 Task: Create a due date automation trigger when advanced on, 2 working days before a card is due add basic assigned to anyone at 11:00 AM.
Action: Mouse moved to (1355, 110)
Screenshot: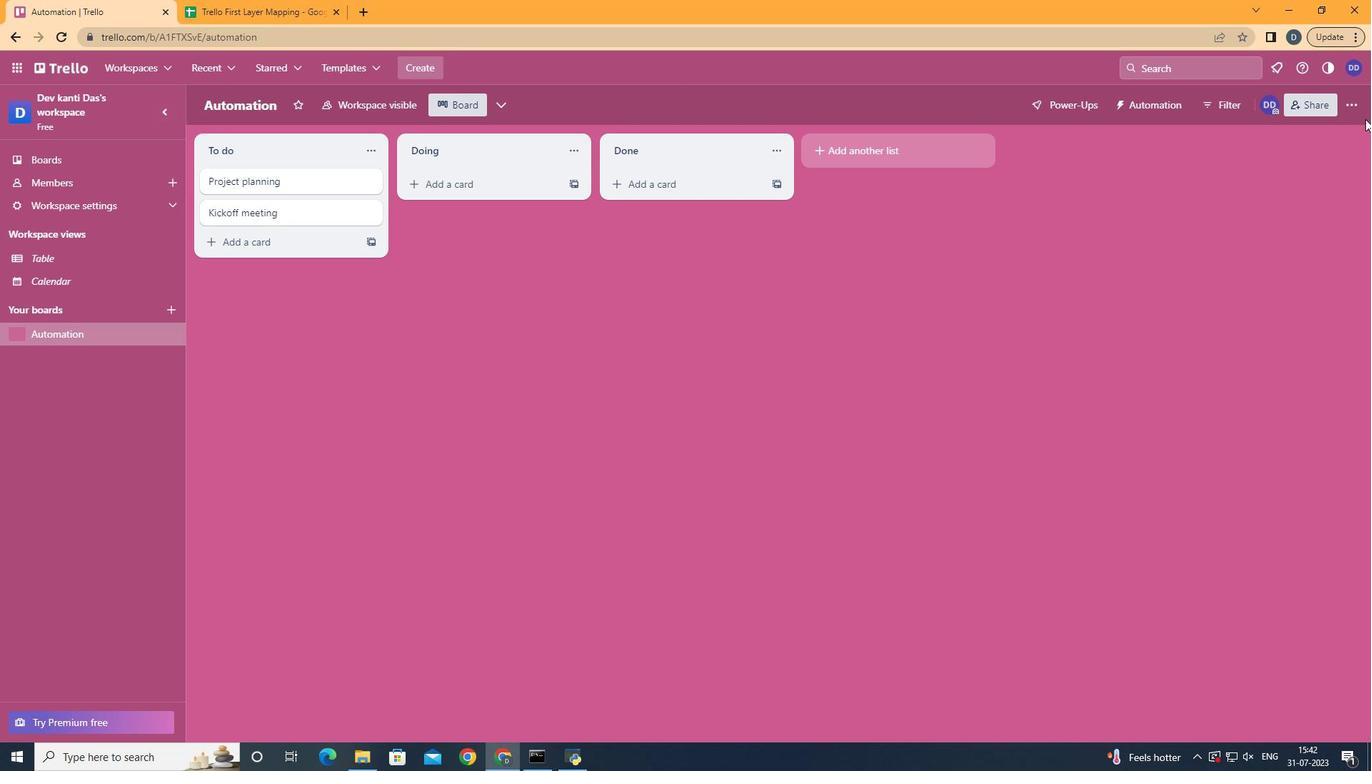 
Action: Mouse pressed left at (1355, 110)
Screenshot: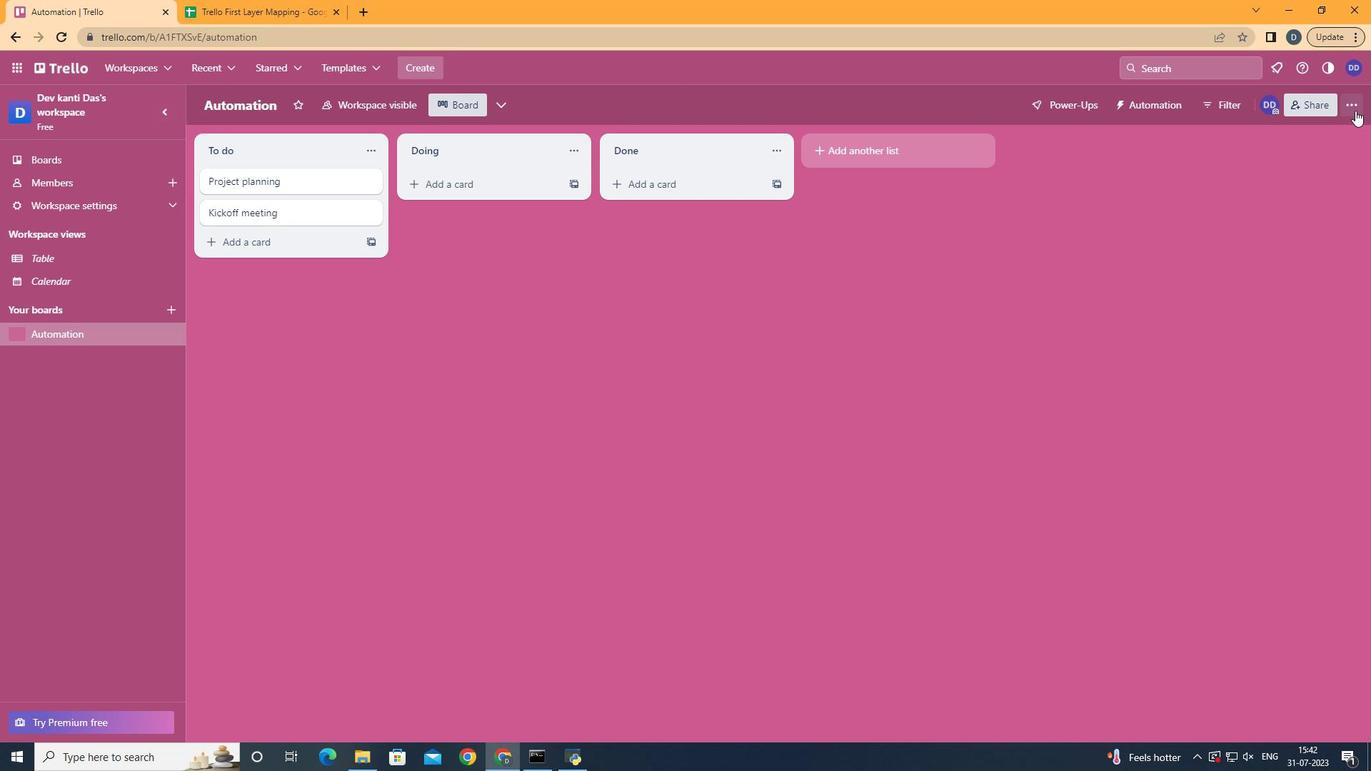 
Action: Mouse moved to (1250, 300)
Screenshot: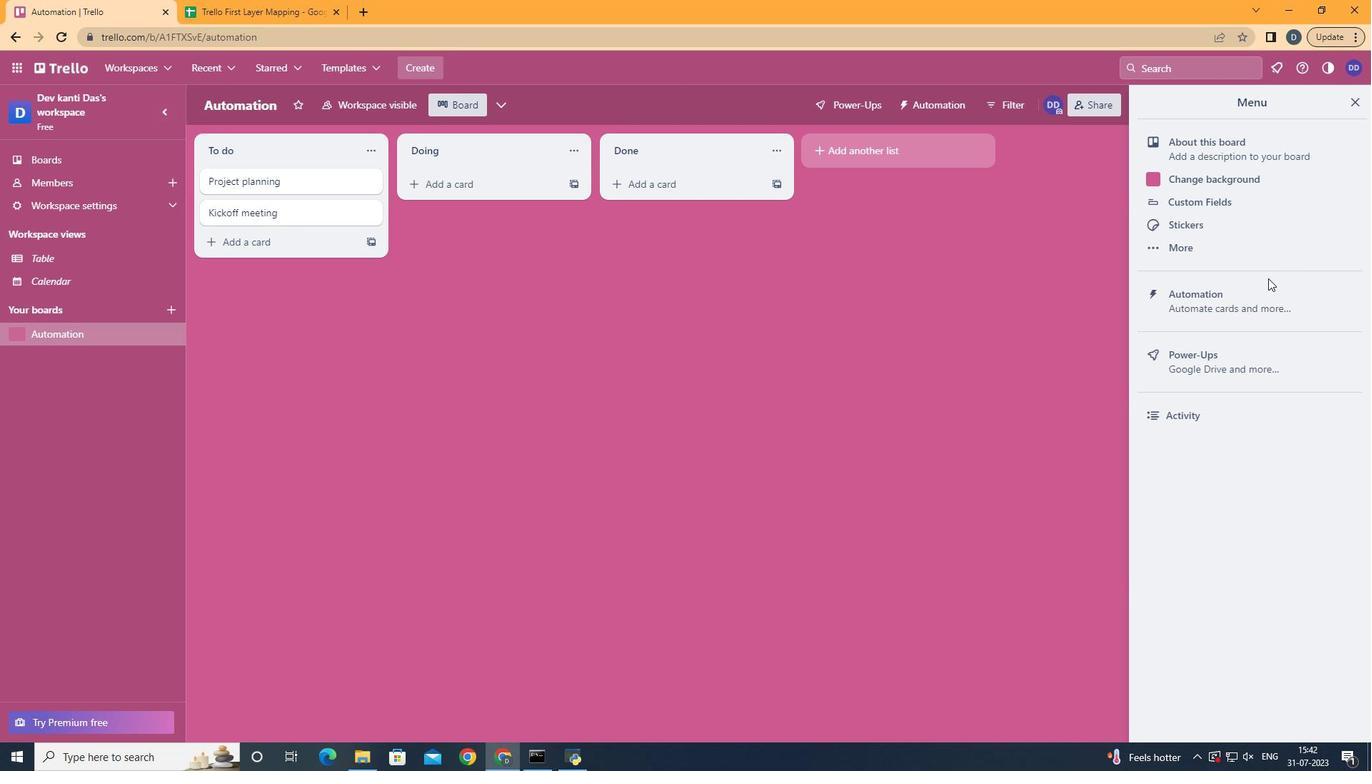 
Action: Mouse pressed left at (1250, 300)
Screenshot: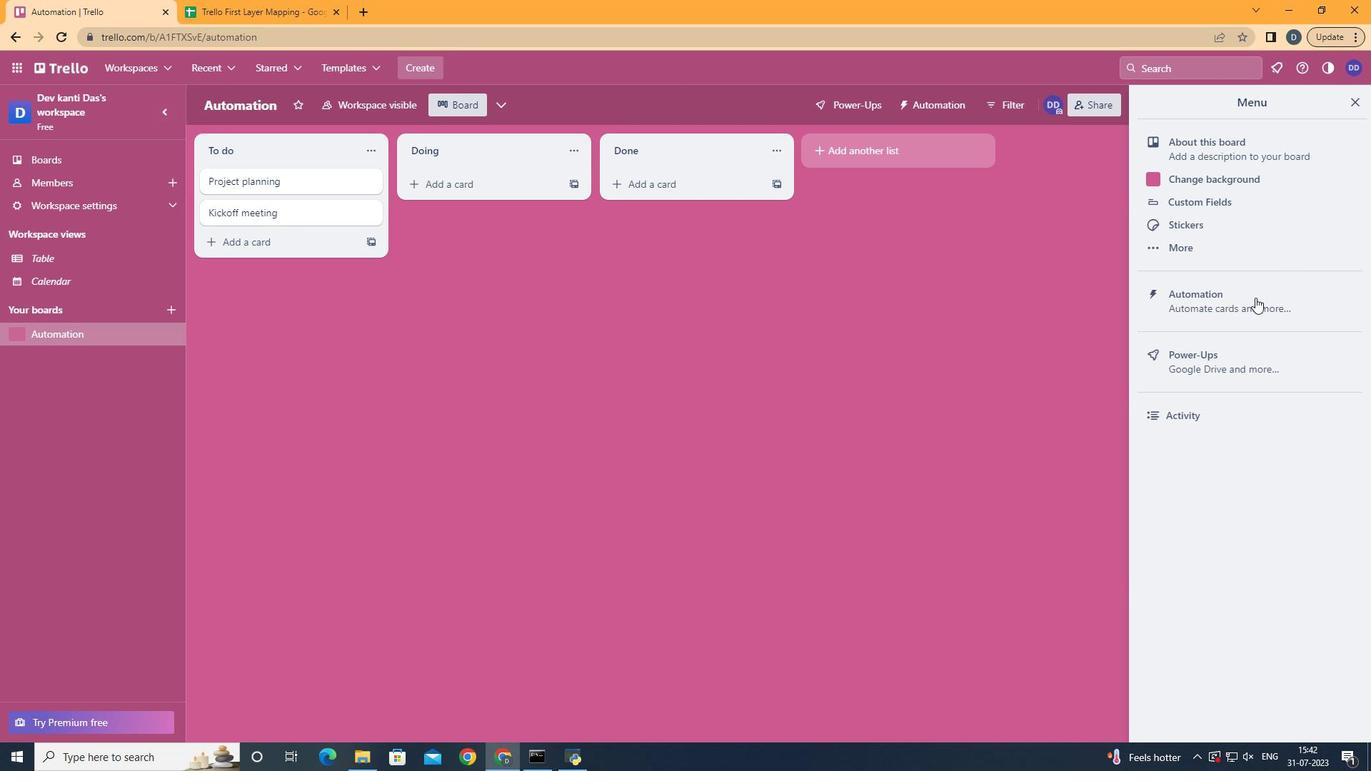 
Action: Mouse moved to (297, 292)
Screenshot: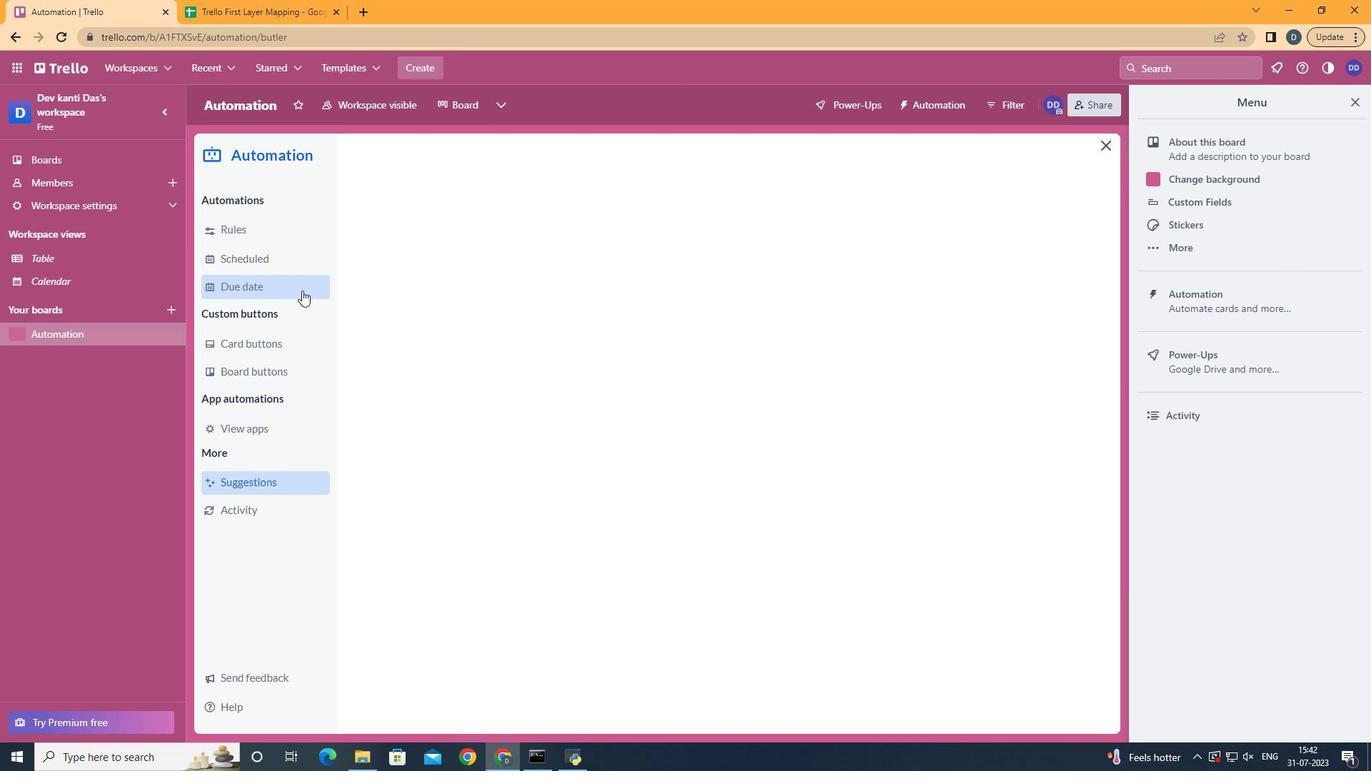 
Action: Mouse pressed left at (297, 292)
Screenshot: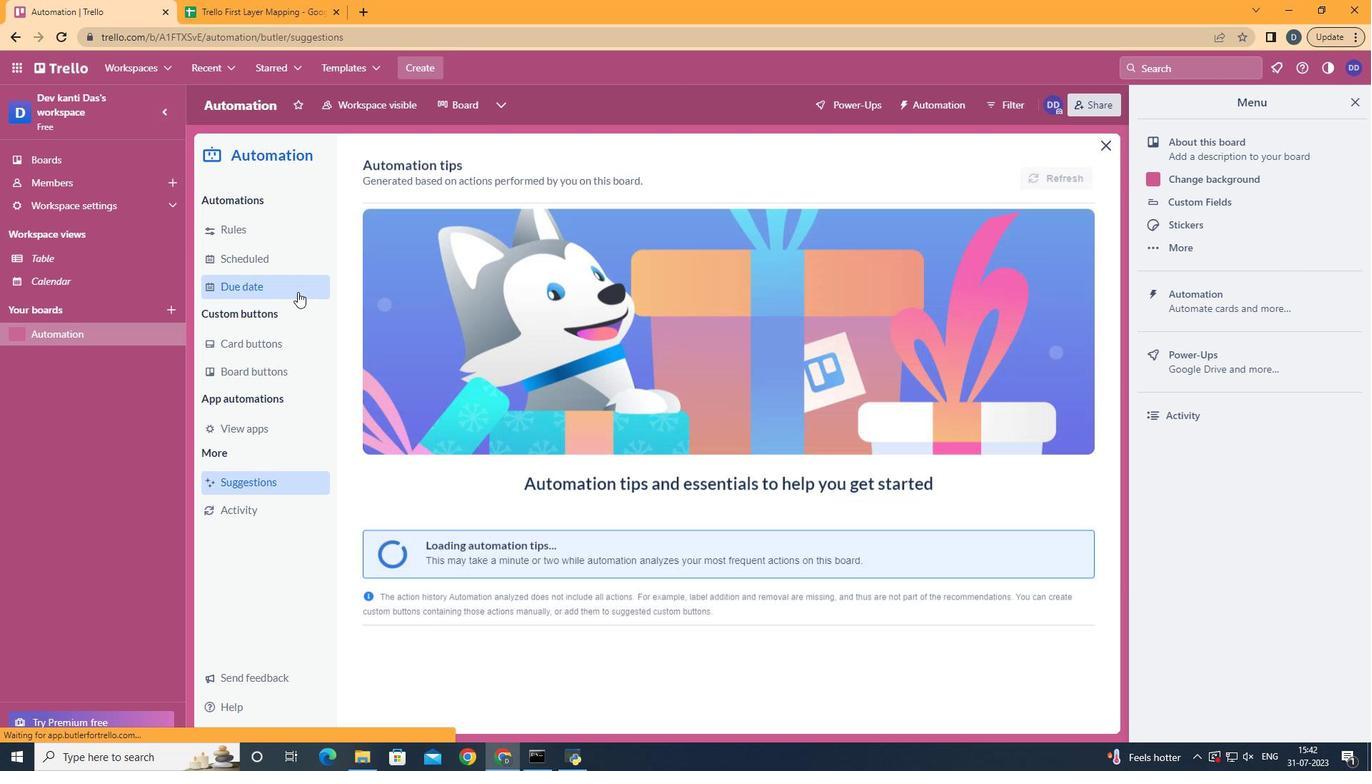 
Action: Mouse moved to (1022, 175)
Screenshot: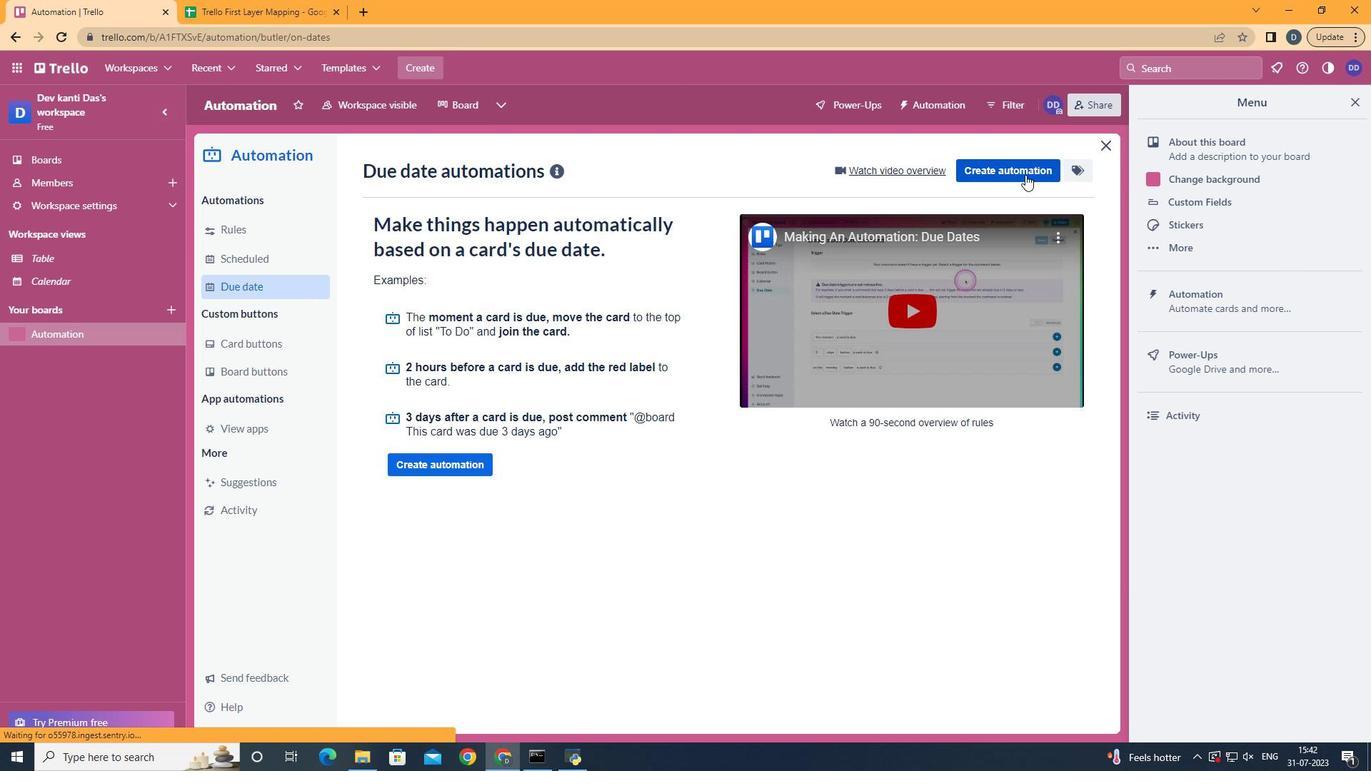 
Action: Mouse pressed left at (1022, 175)
Screenshot: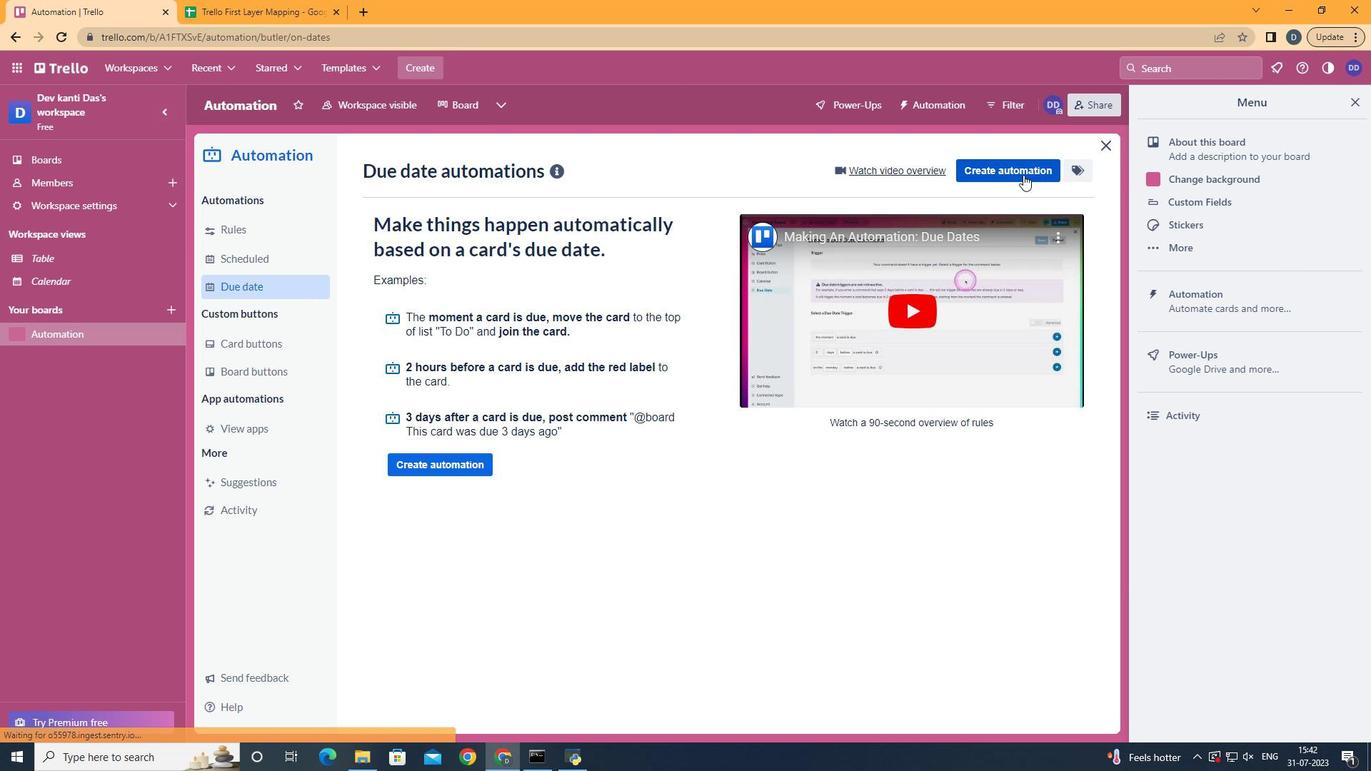 
Action: Mouse moved to (770, 299)
Screenshot: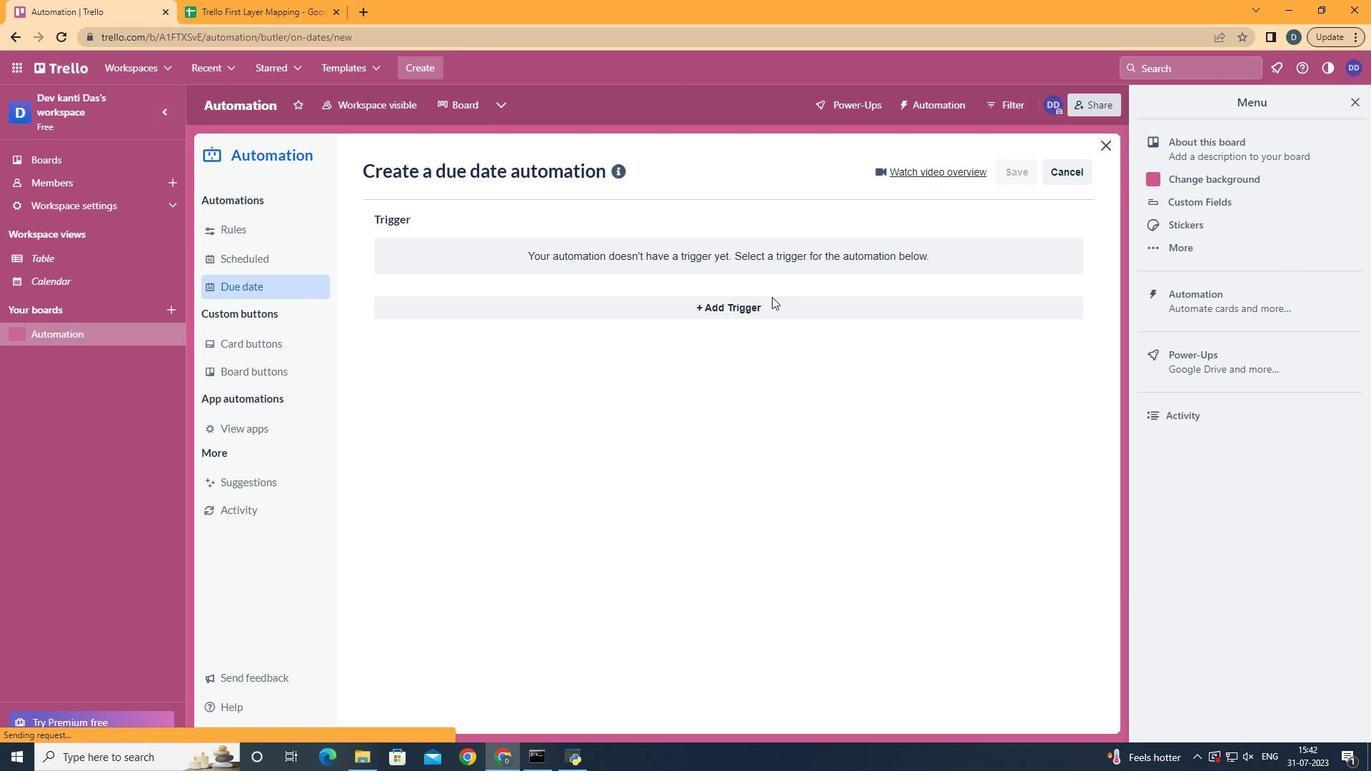 
Action: Mouse pressed left at (770, 299)
Screenshot: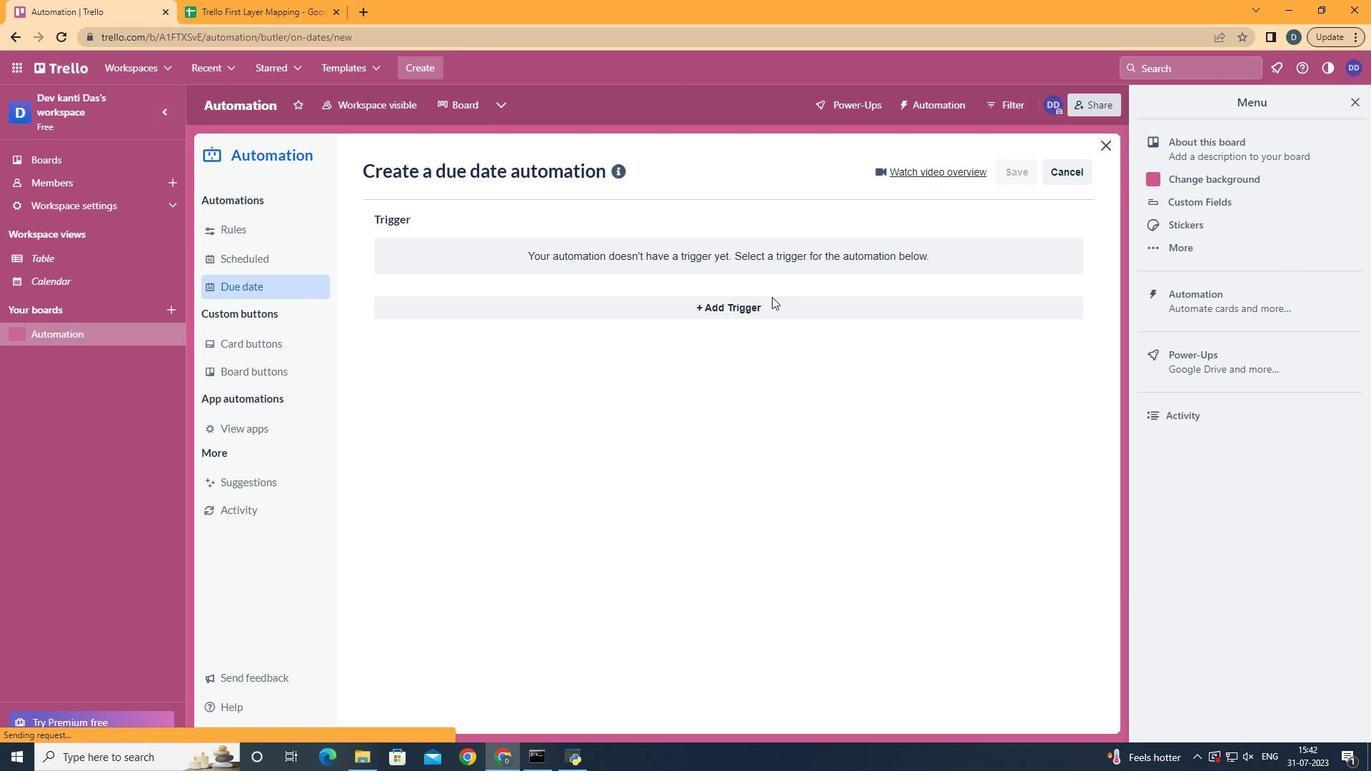 
Action: Mouse moved to (465, 577)
Screenshot: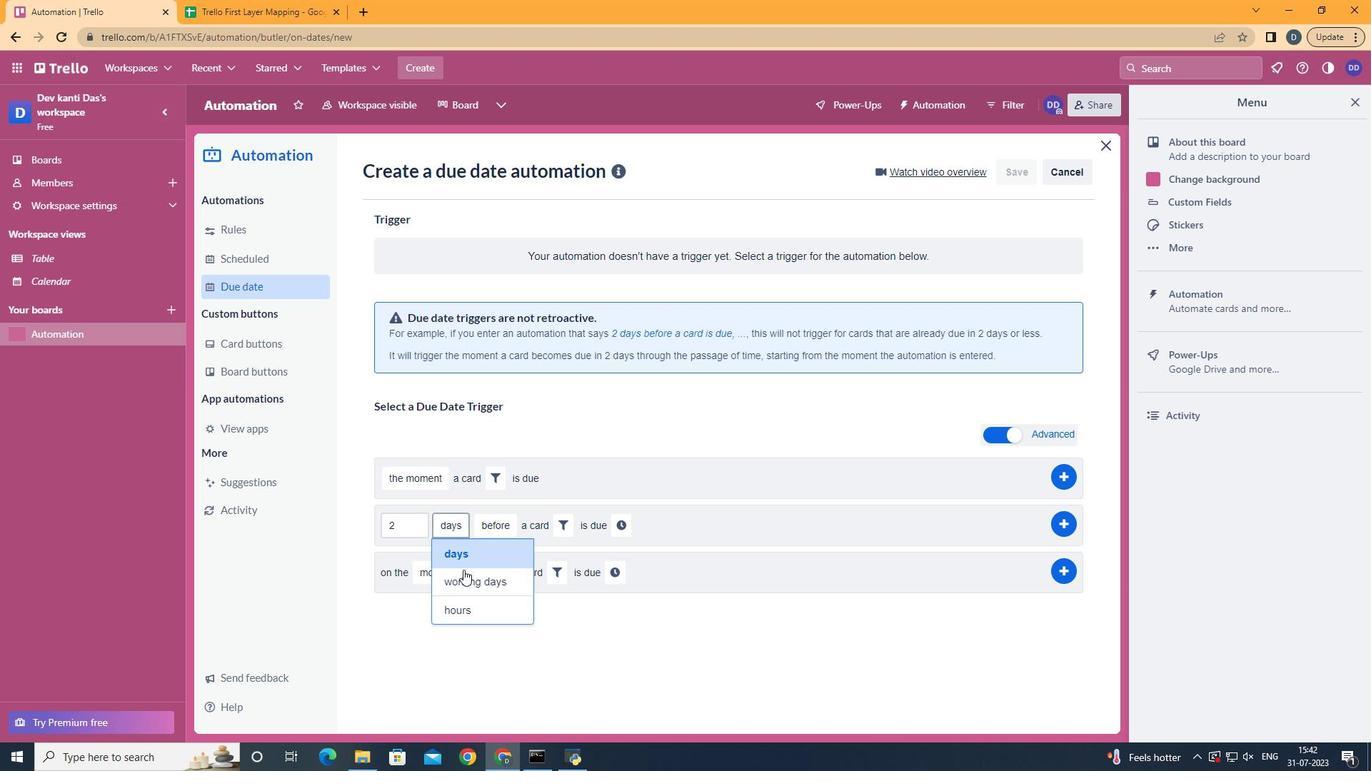 
Action: Mouse pressed left at (465, 577)
Screenshot: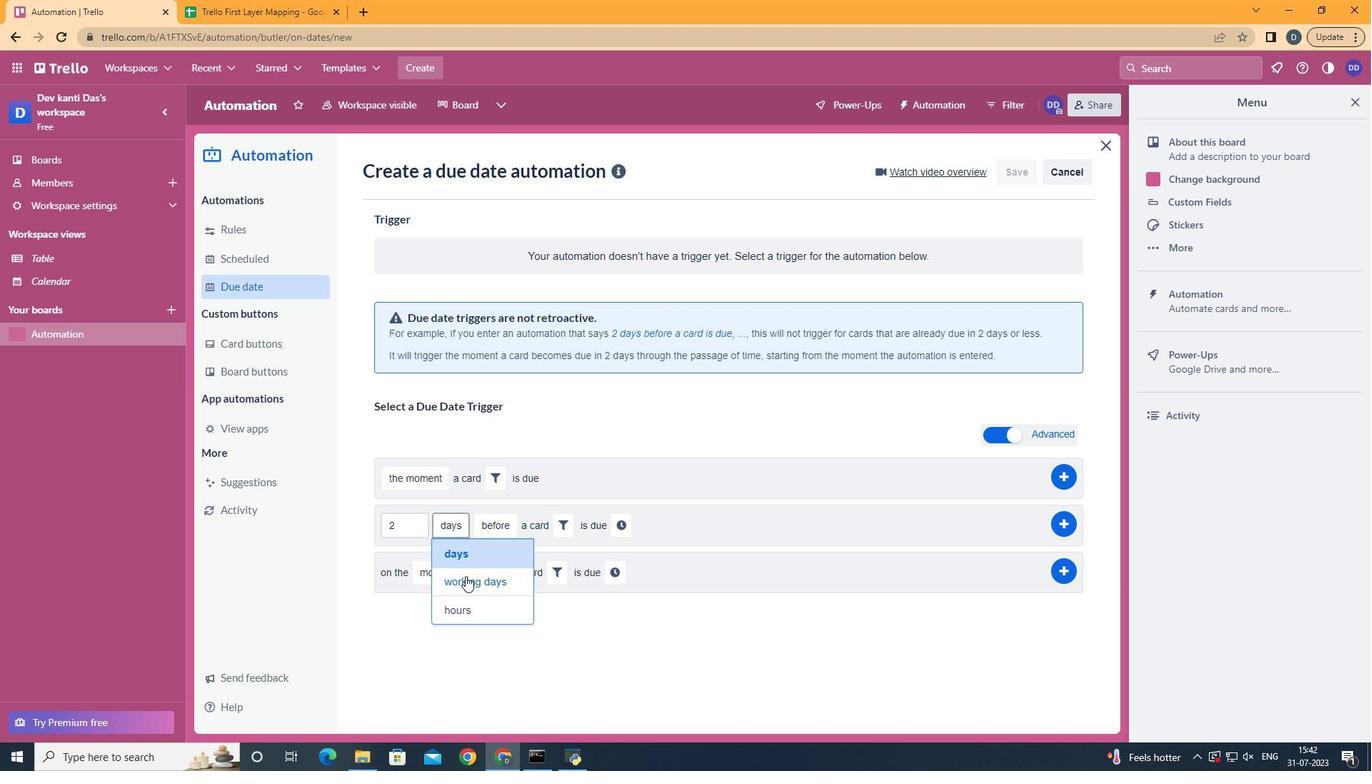 
Action: Mouse moved to (534, 550)
Screenshot: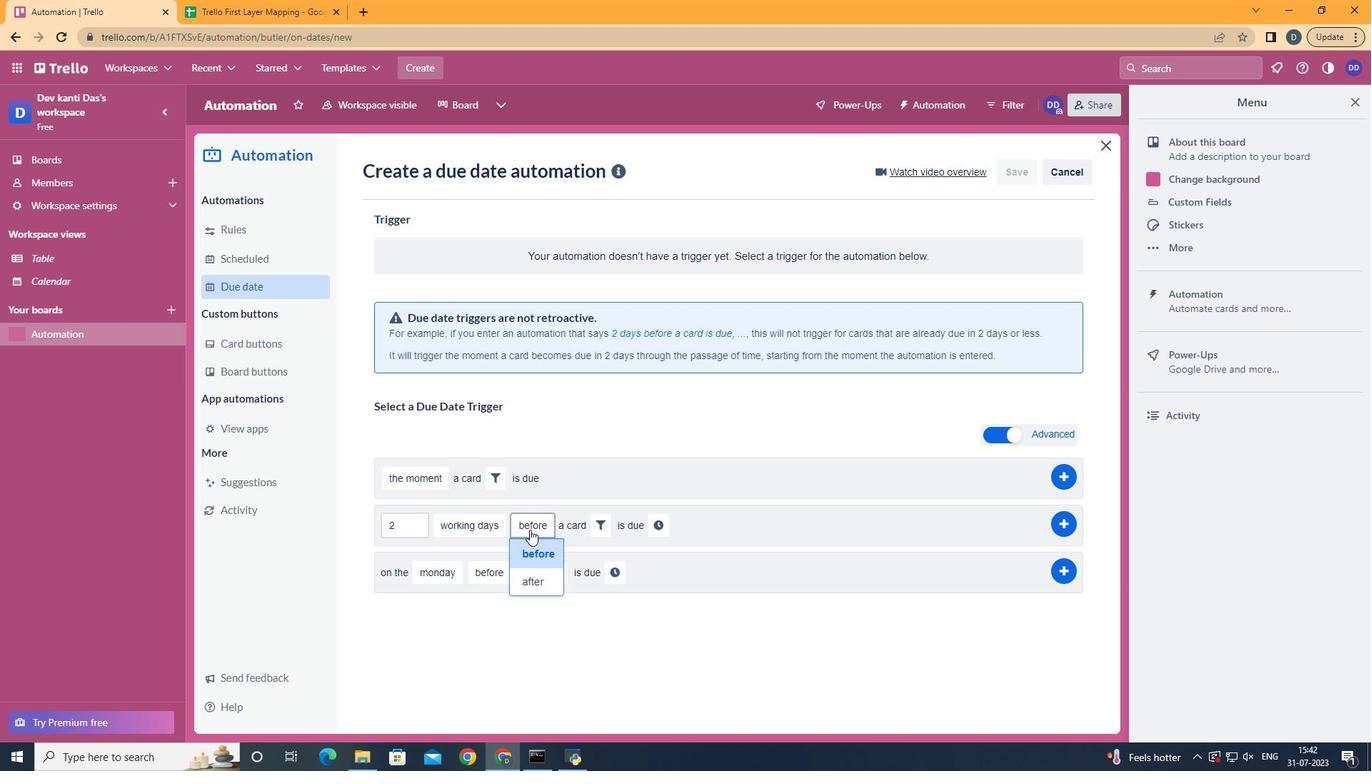 
Action: Mouse pressed left at (534, 550)
Screenshot: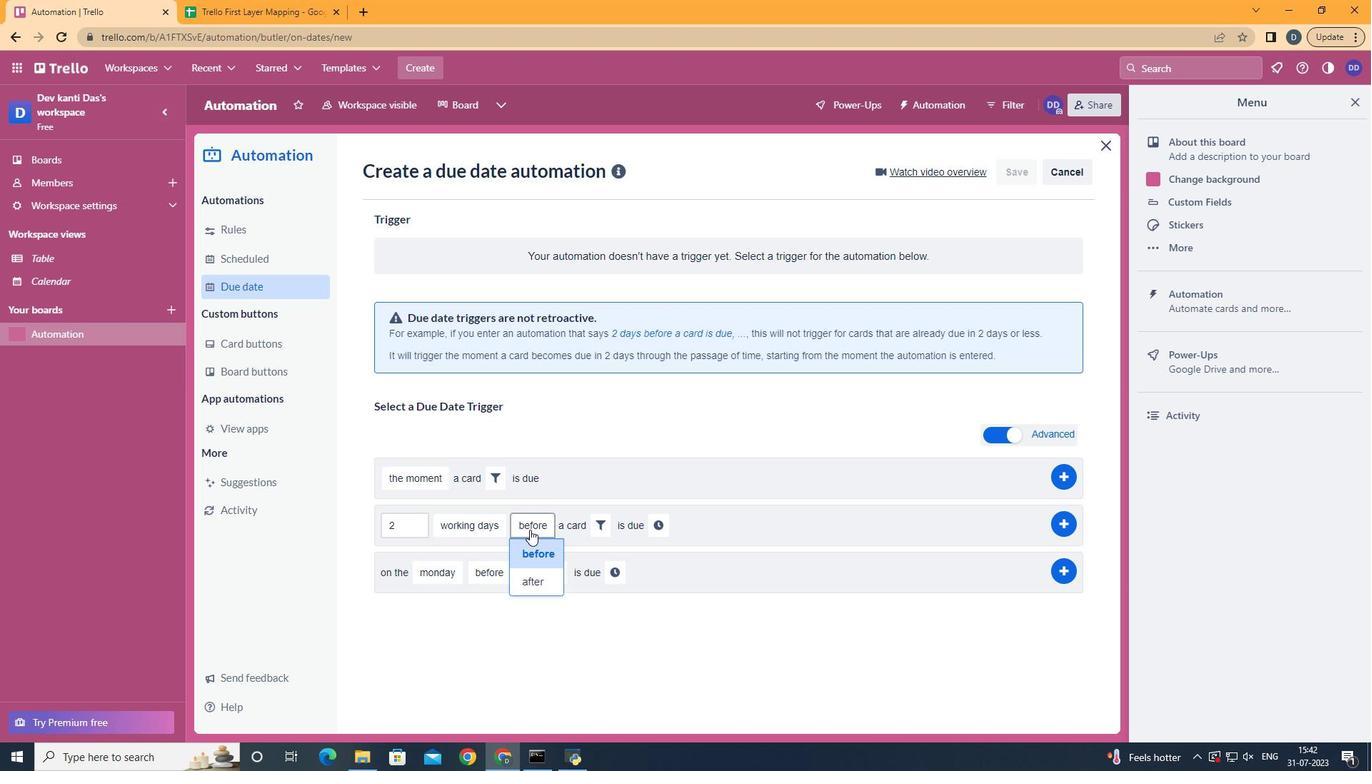 
Action: Mouse moved to (597, 525)
Screenshot: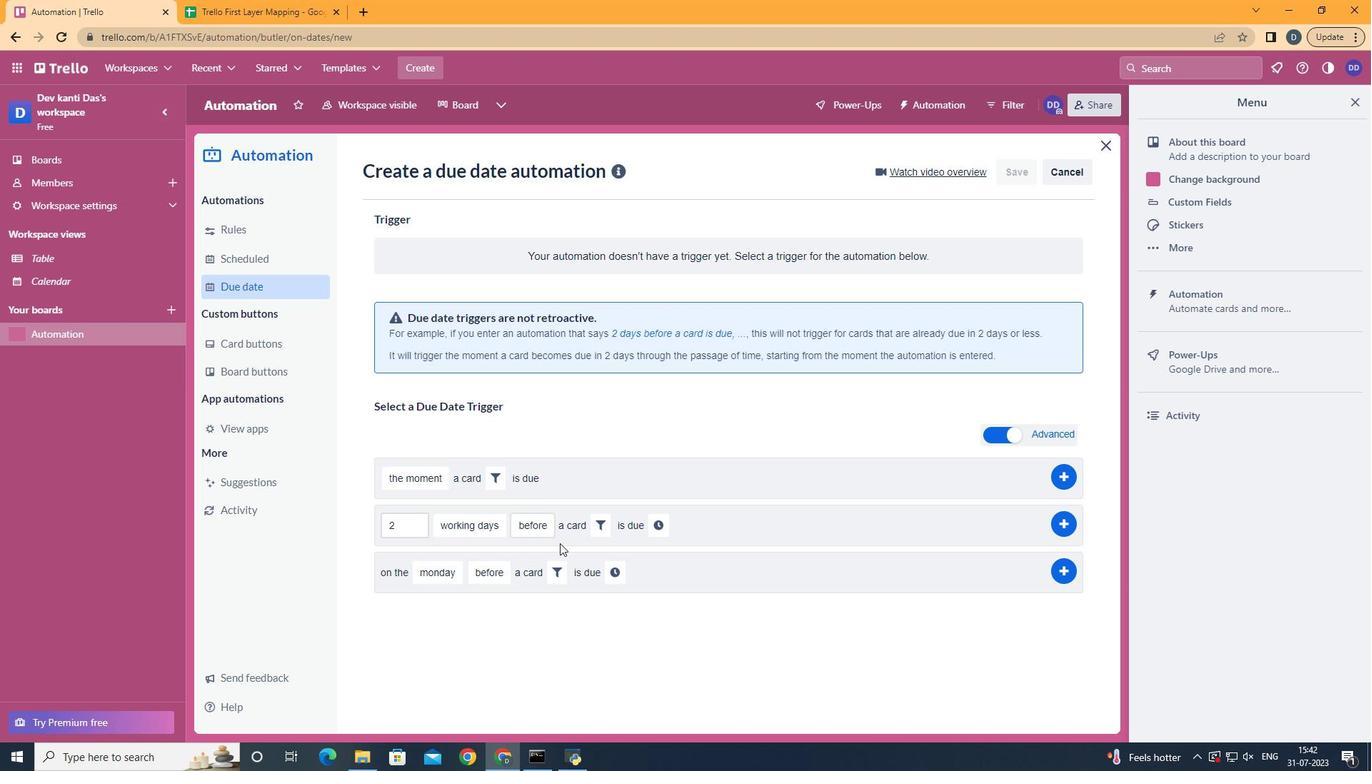 
Action: Mouse pressed left at (597, 525)
Screenshot: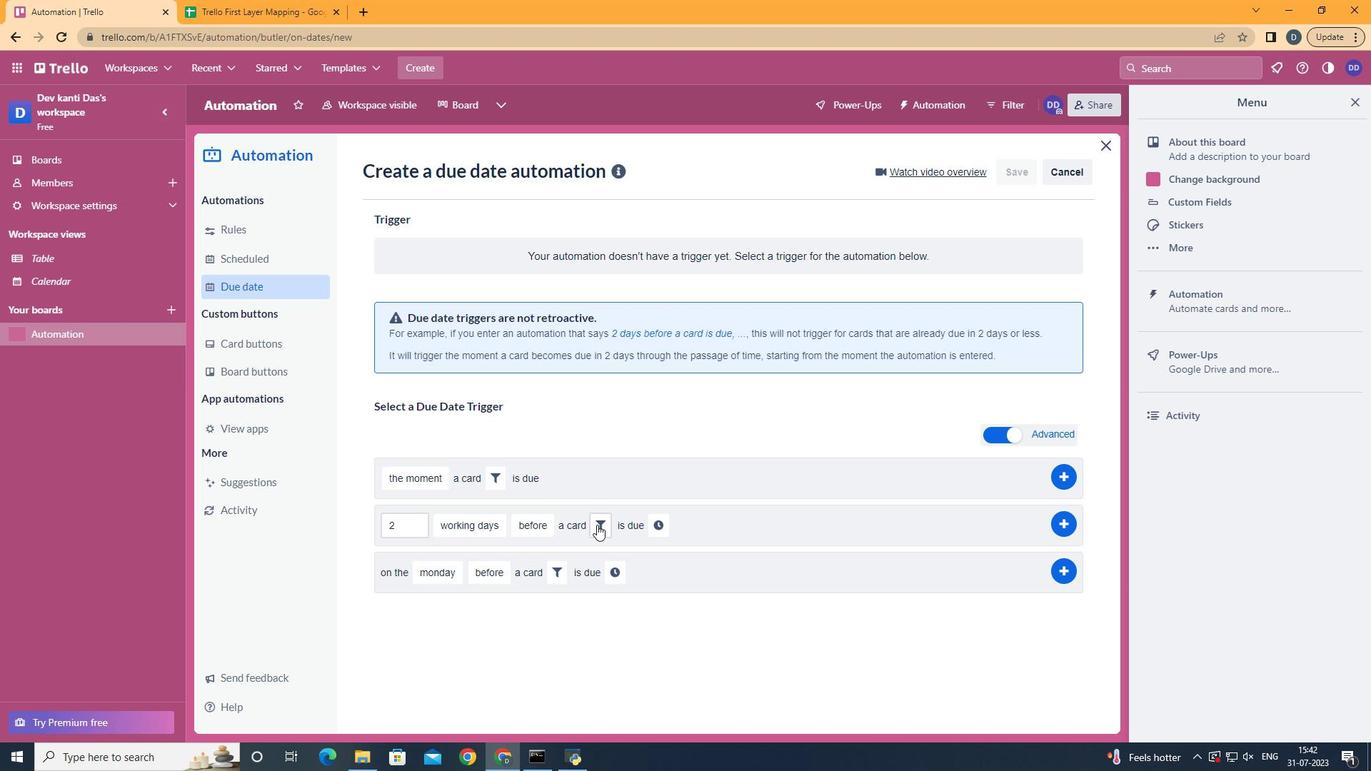 
Action: Mouse moved to (670, 614)
Screenshot: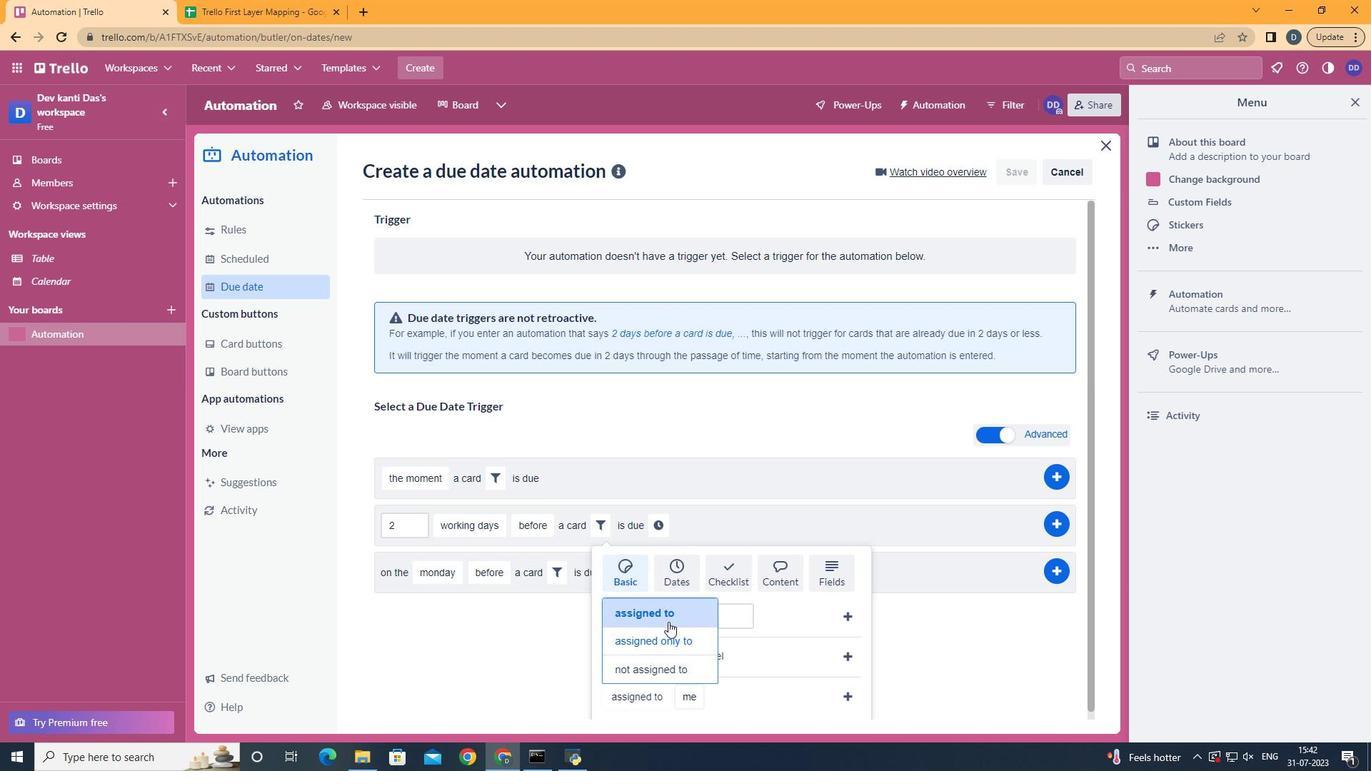 
Action: Mouse pressed left at (670, 614)
Screenshot: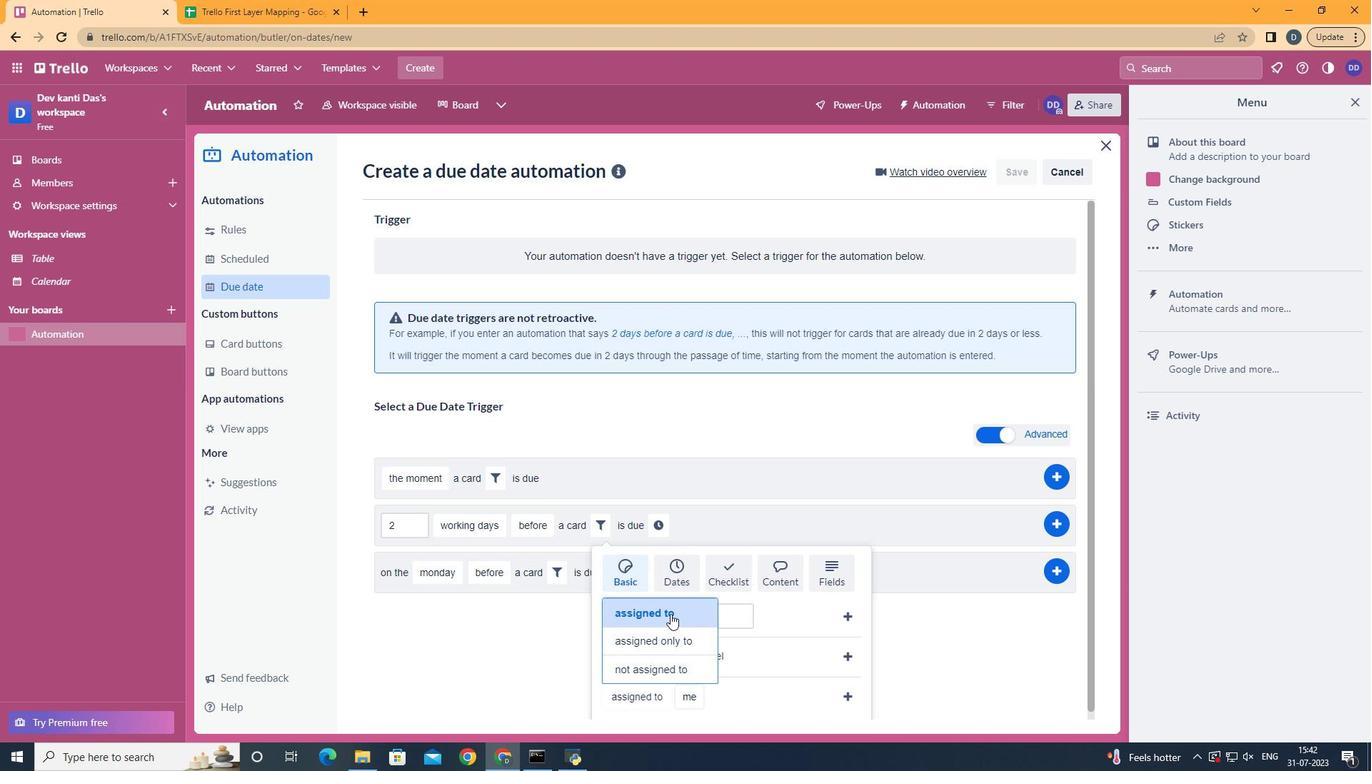 
Action: Mouse moved to (705, 641)
Screenshot: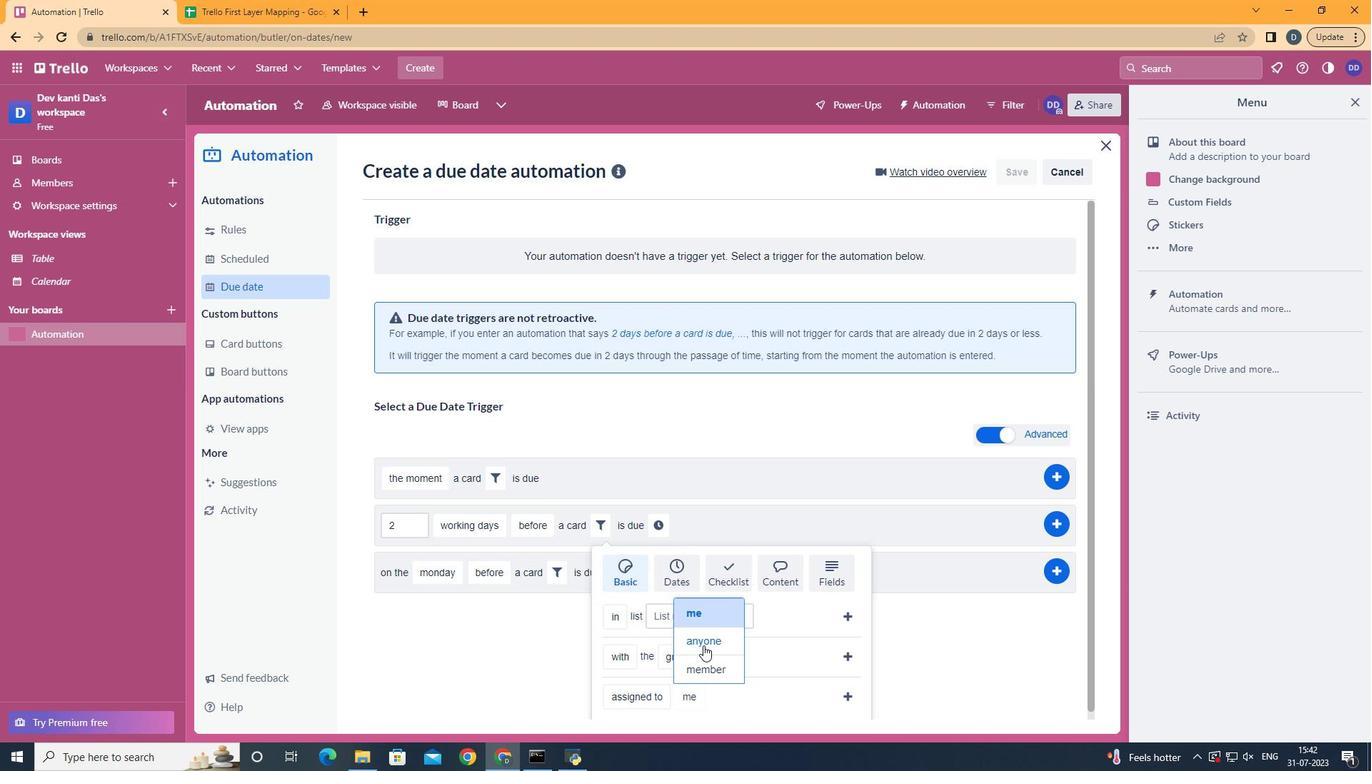 
Action: Mouse pressed left at (705, 641)
Screenshot: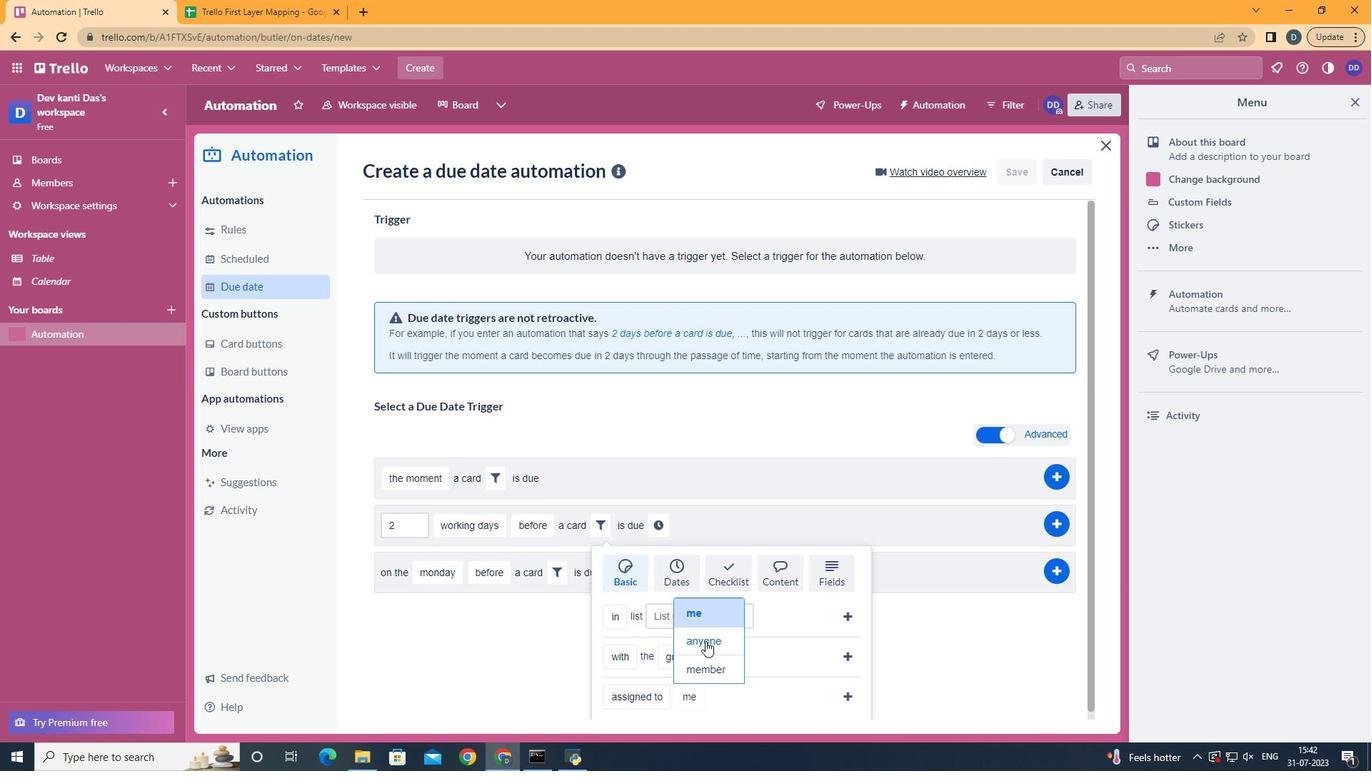 
Action: Mouse moved to (845, 698)
Screenshot: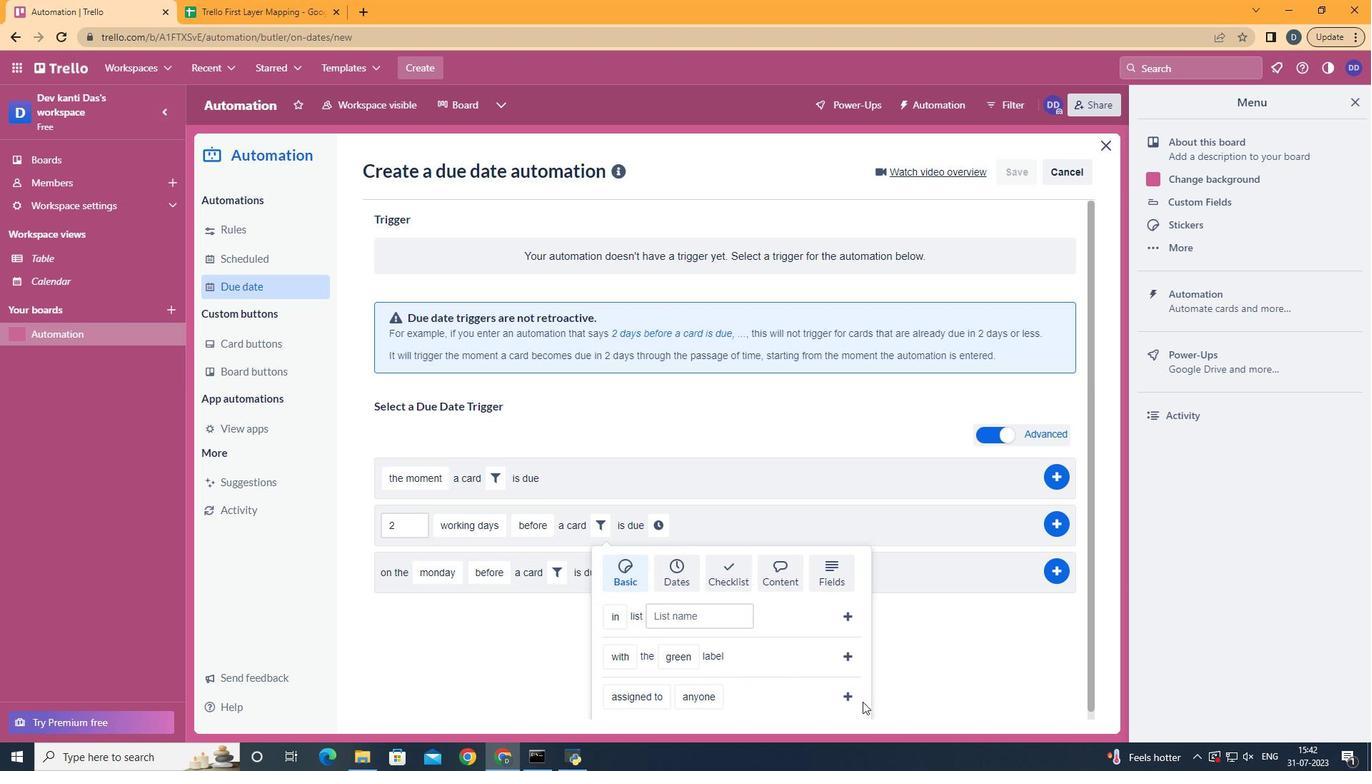 
Action: Mouse pressed left at (845, 698)
Screenshot: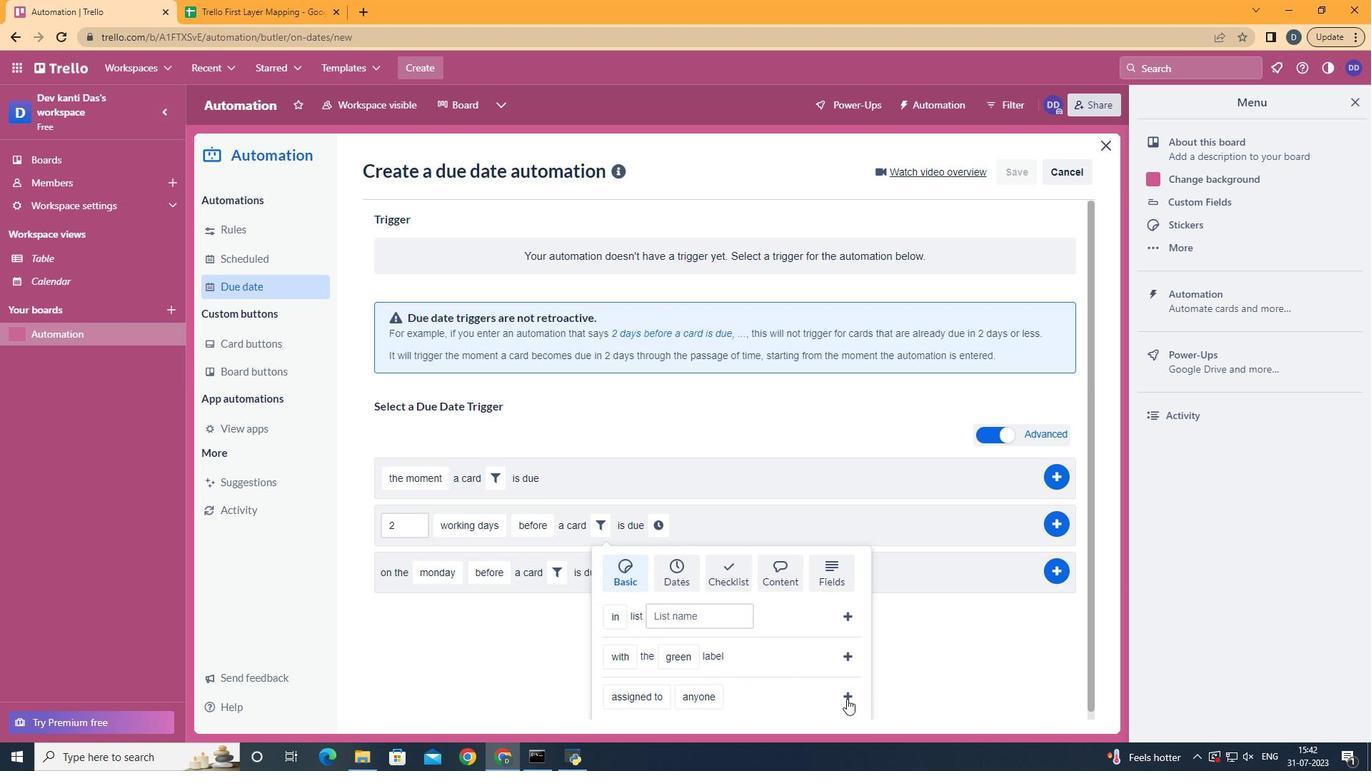 
Action: Mouse moved to (785, 525)
Screenshot: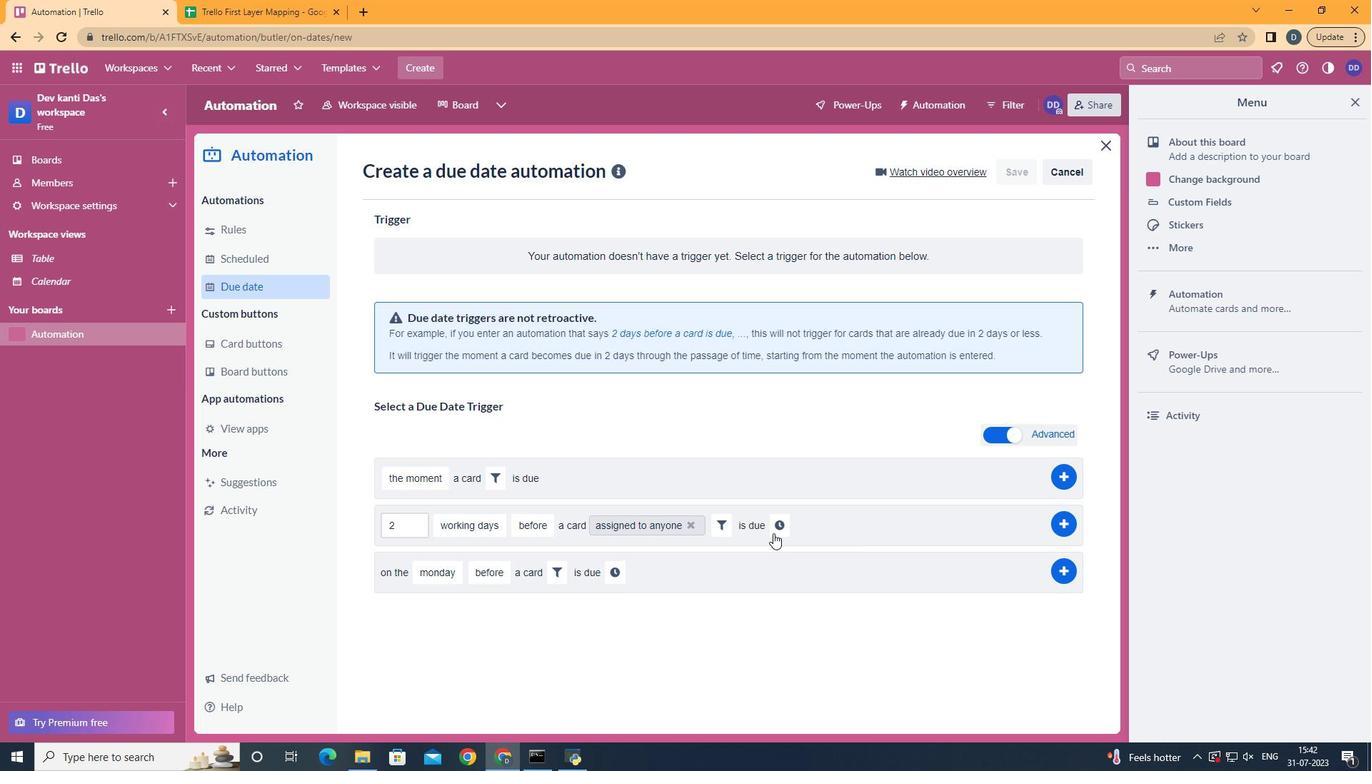 
Action: Mouse pressed left at (785, 525)
Screenshot: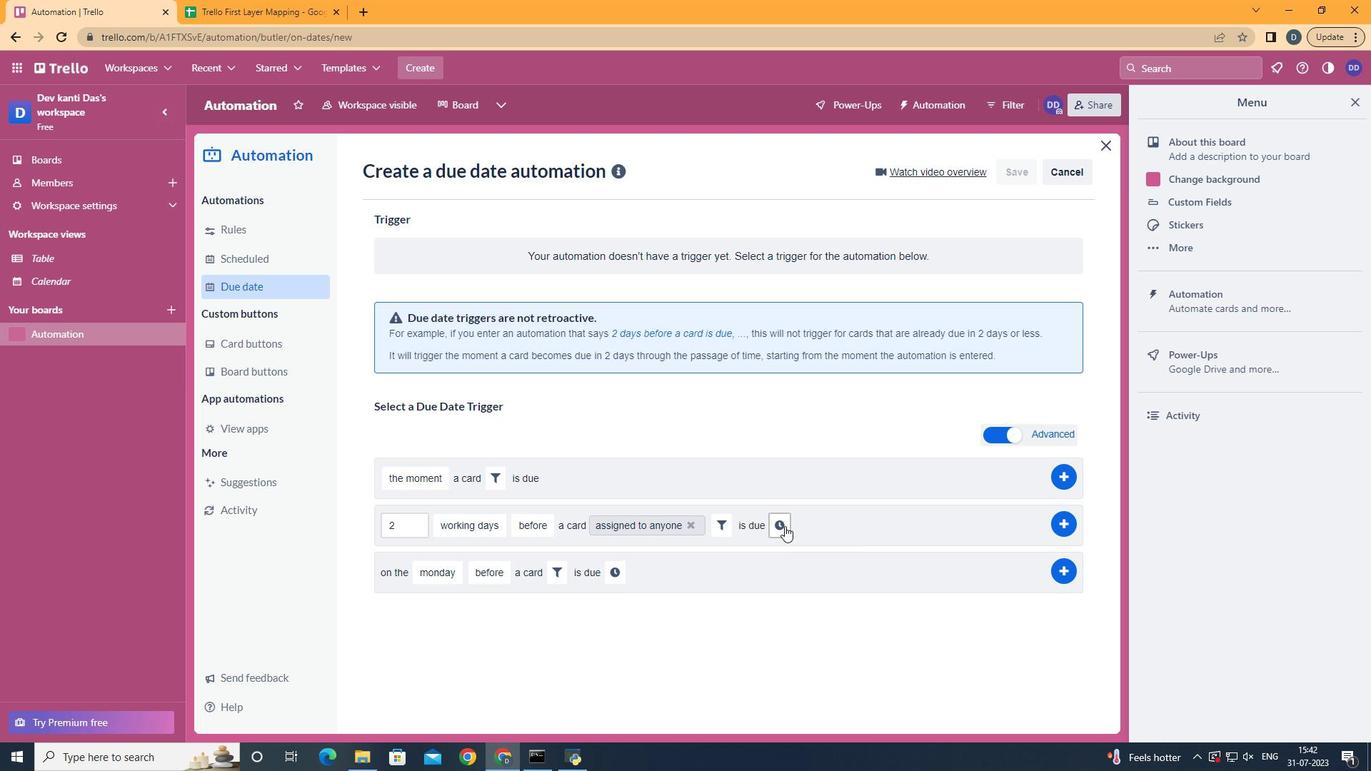 
Action: Mouse moved to (802, 534)
Screenshot: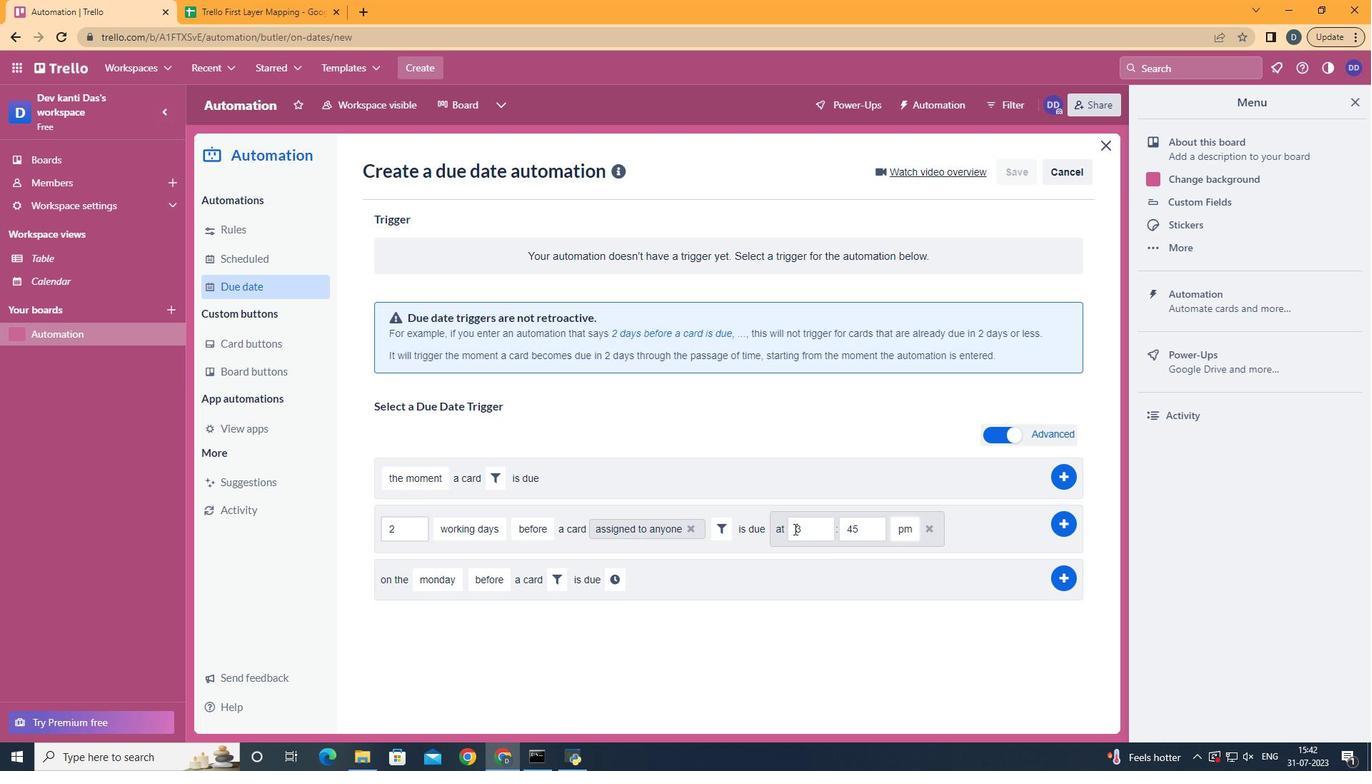 
Action: Mouse pressed left at (802, 534)
Screenshot: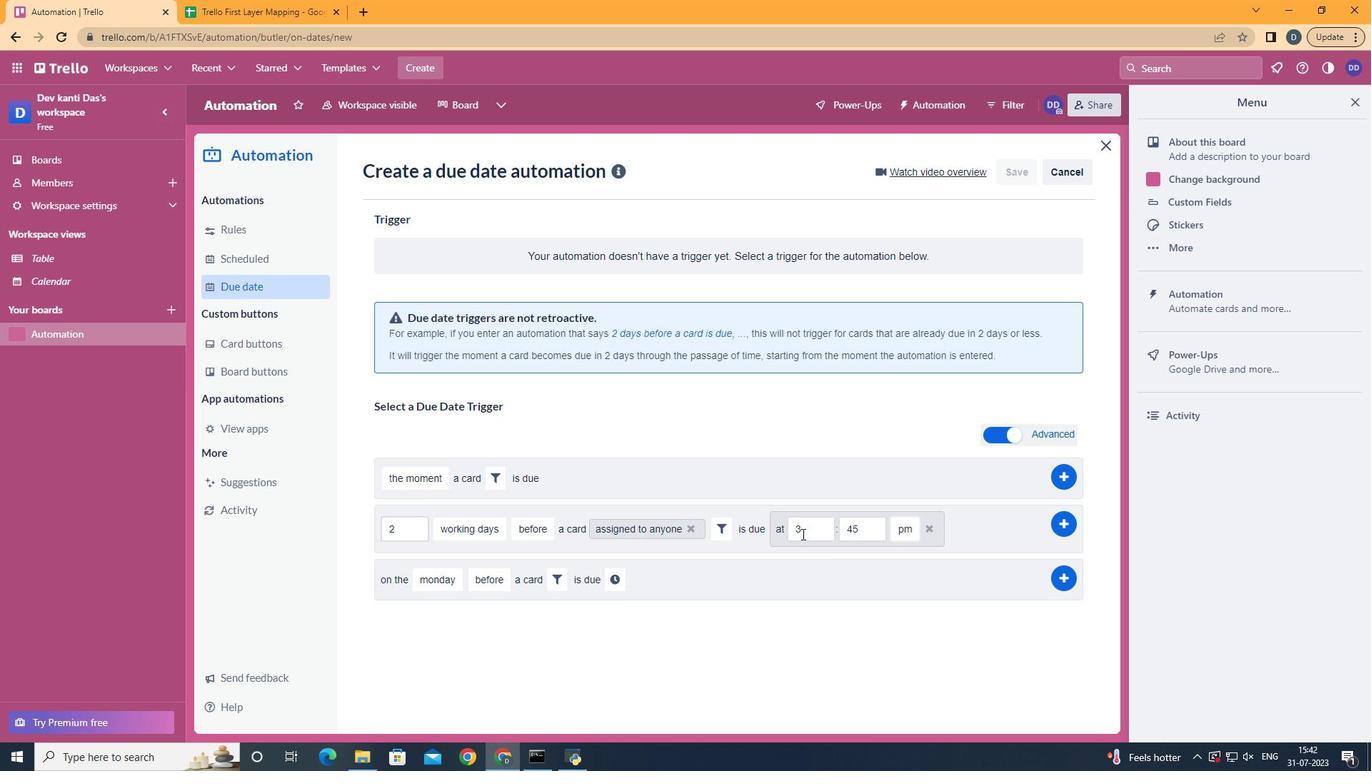 
Action: Key pressed <Key.backspace>11
Screenshot: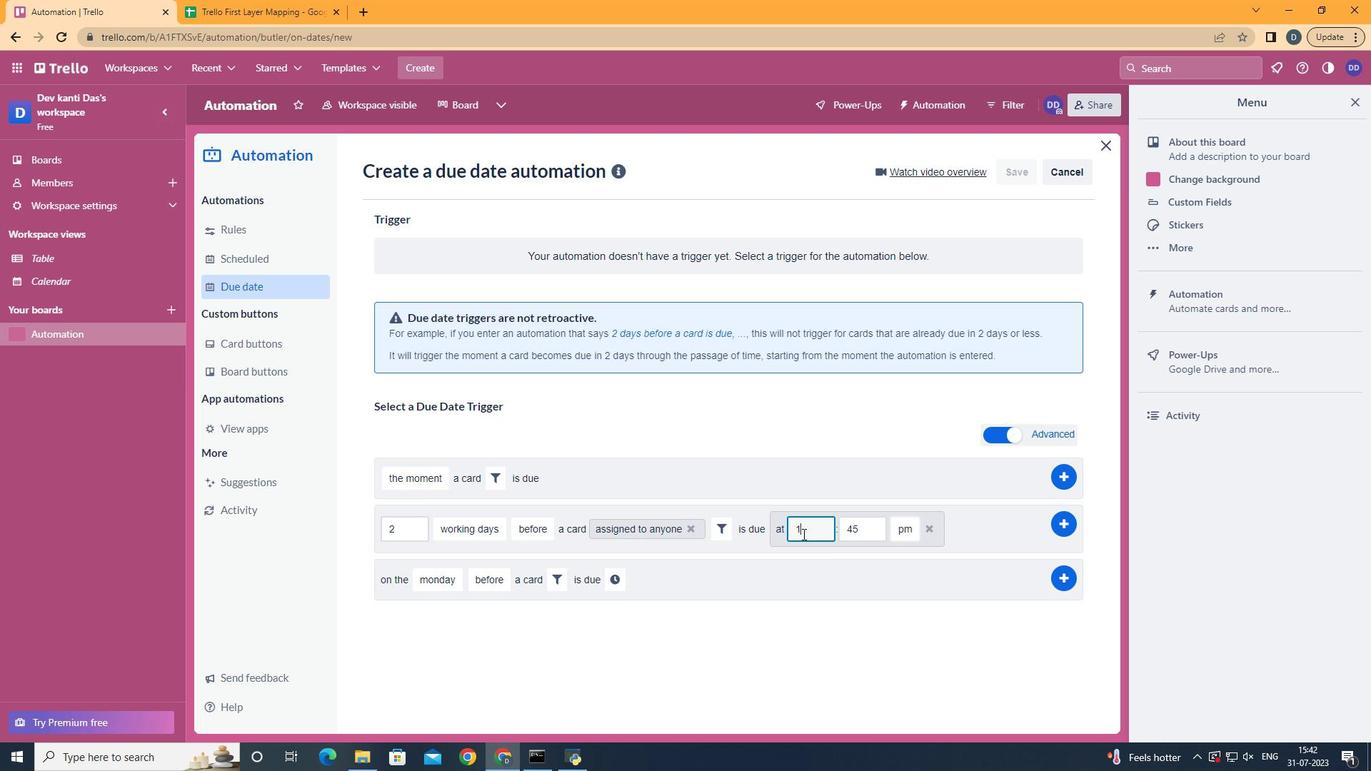 
Action: Mouse moved to (872, 531)
Screenshot: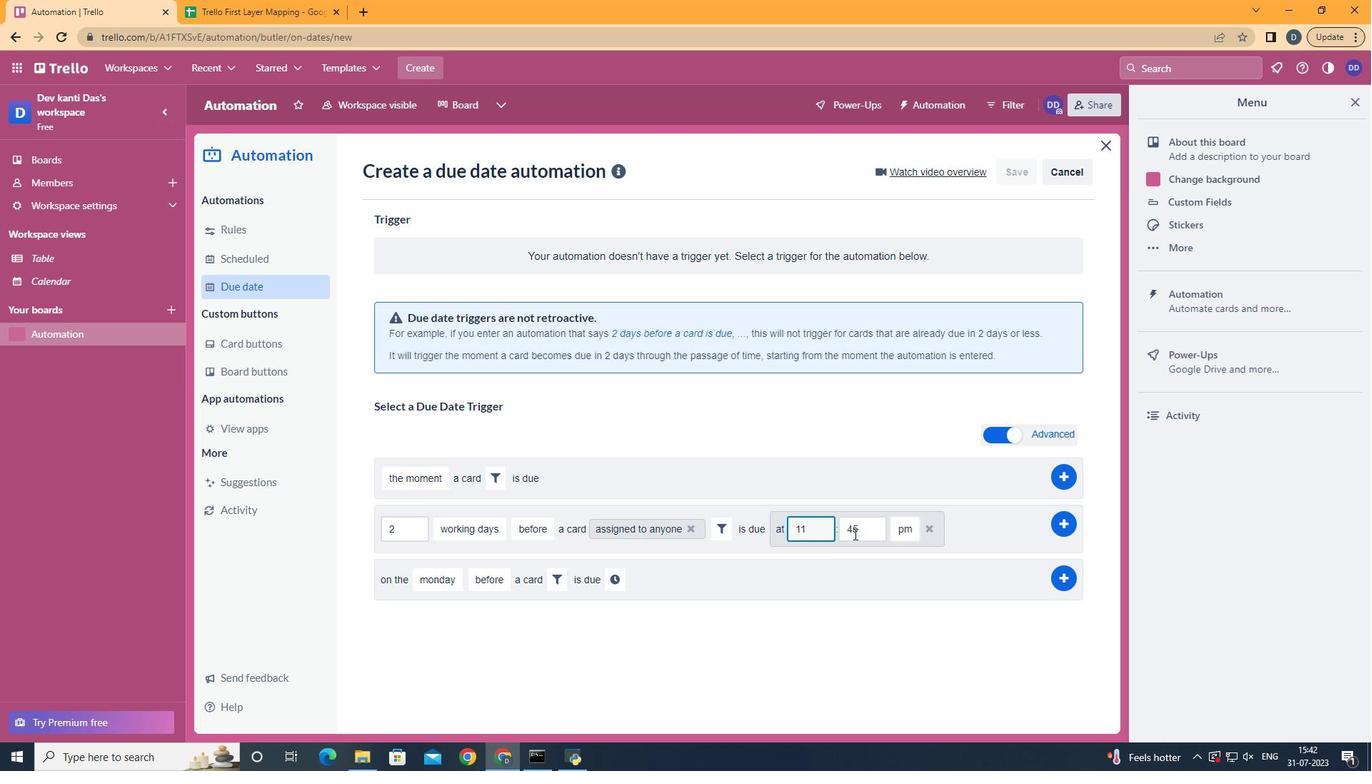 
Action: Mouse pressed left at (872, 531)
Screenshot: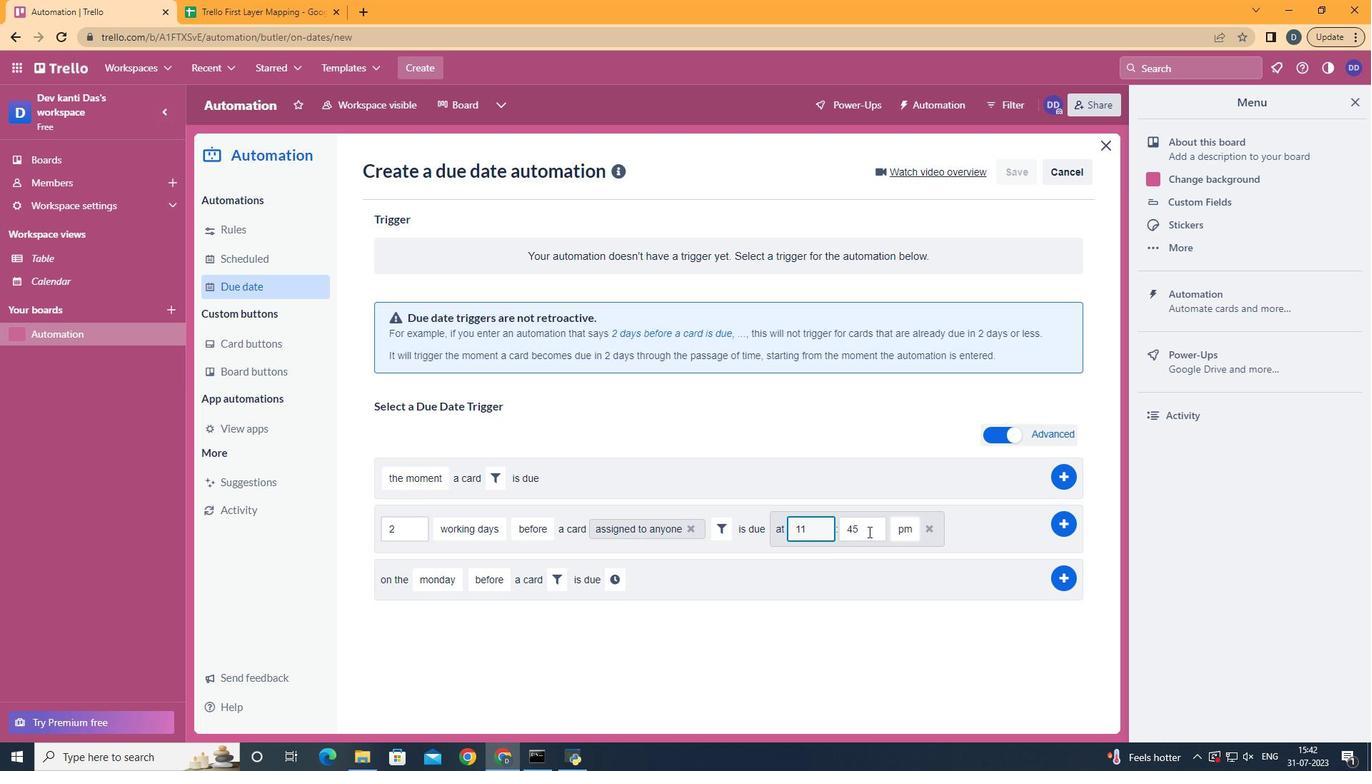
Action: Key pressed <Key.backspace><Key.backspace>00
Screenshot: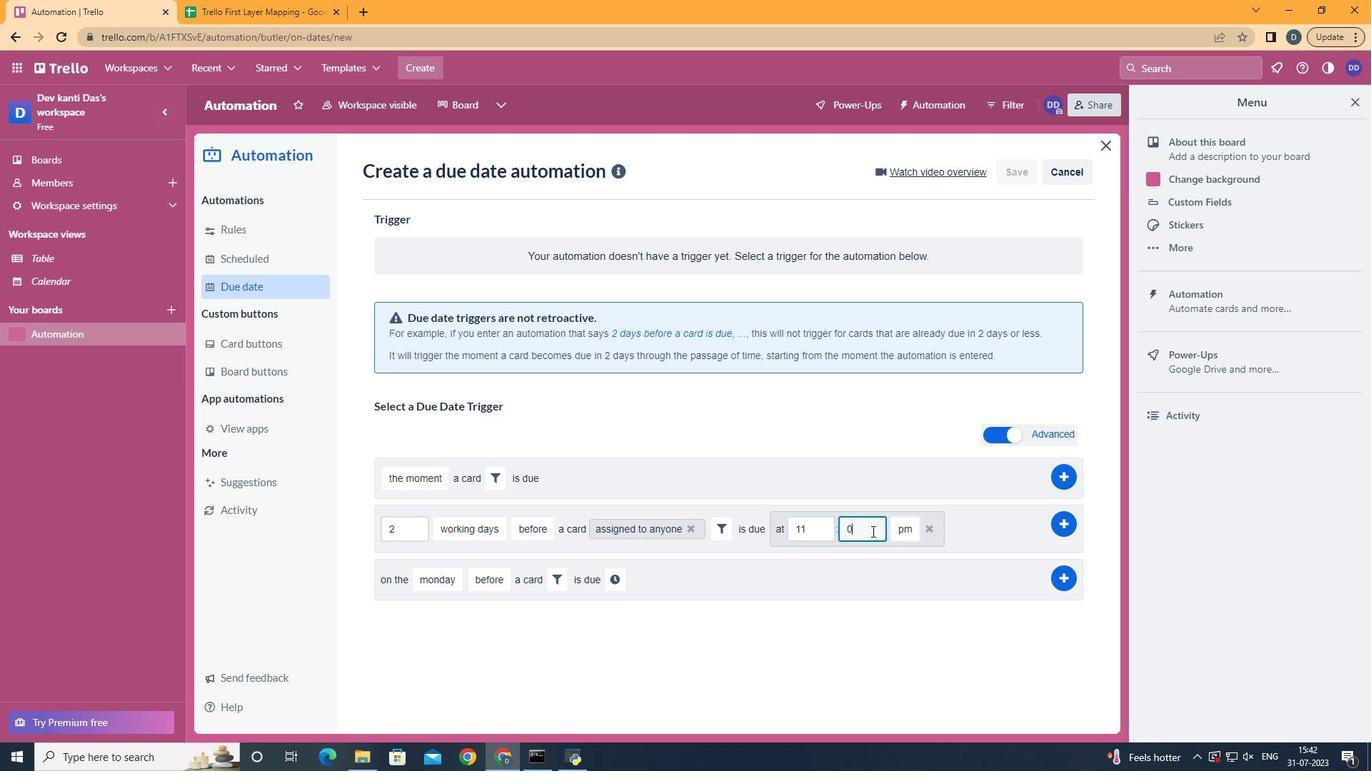 
Action: Mouse moved to (913, 547)
Screenshot: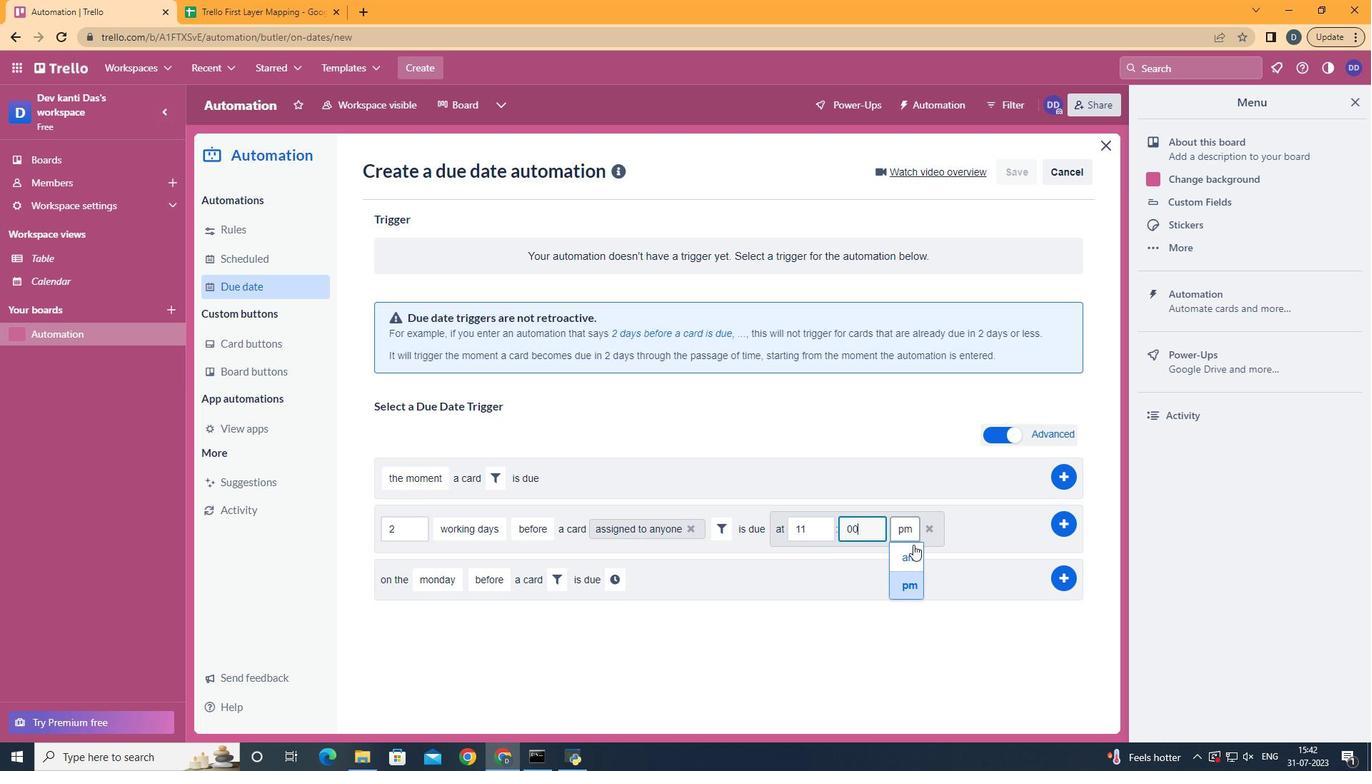 
Action: Mouse pressed left at (913, 547)
Screenshot: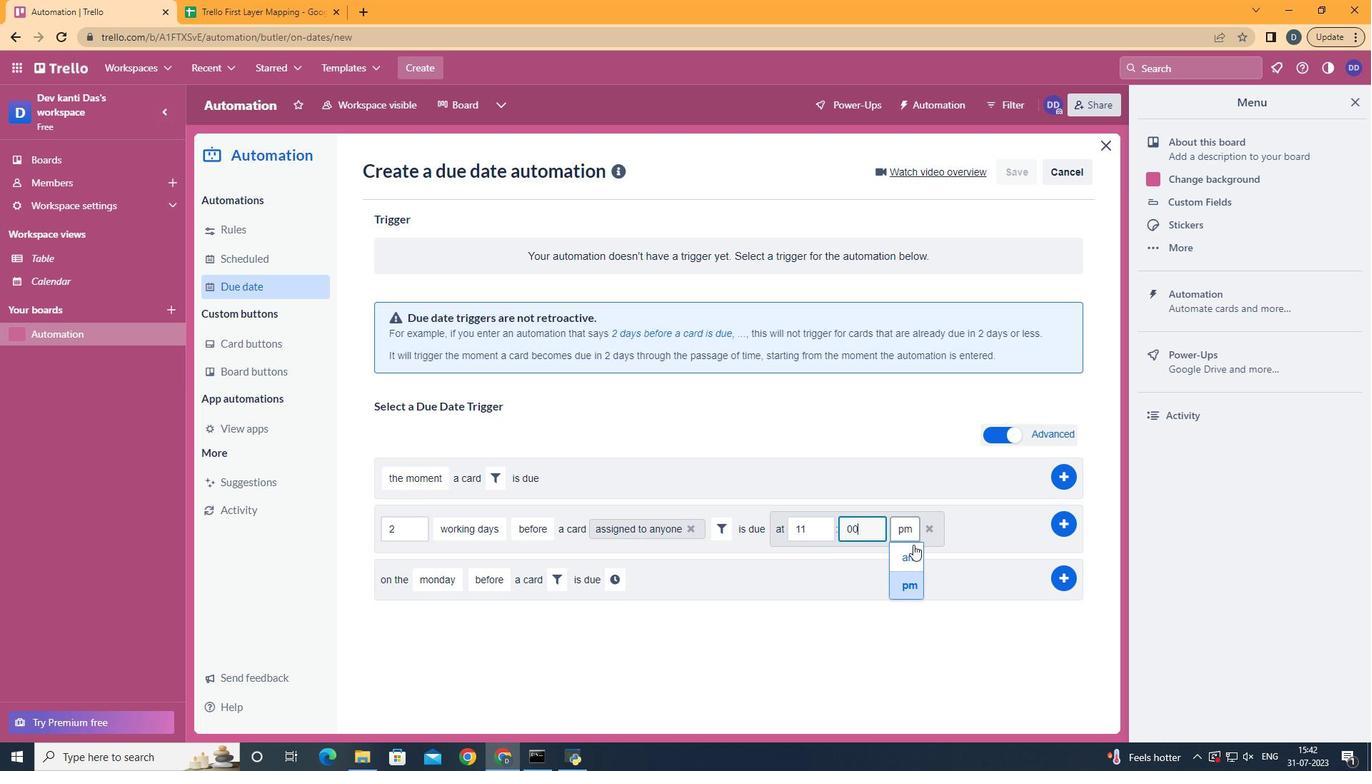 
Action: Mouse moved to (1064, 522)
Screenshot: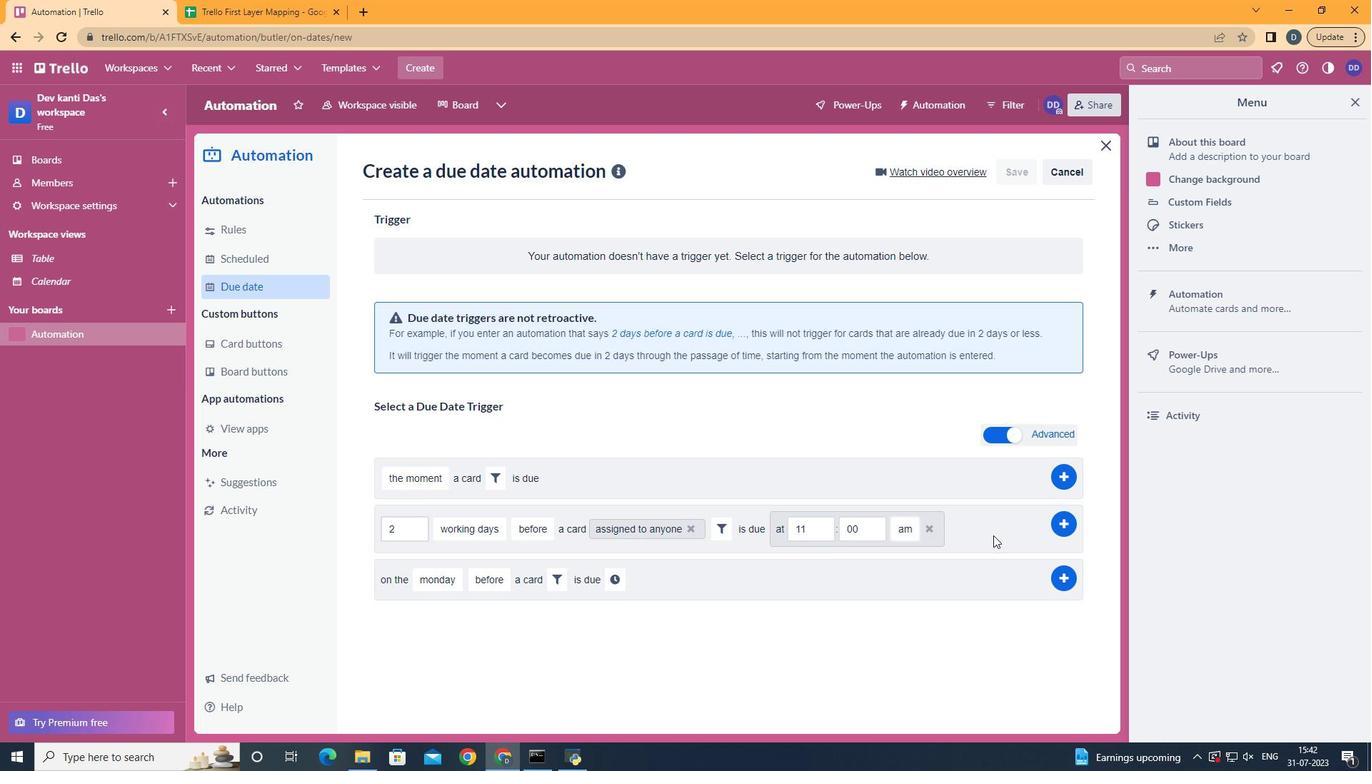 
Action: Mouse pressed left at (1064, 522)
Screenshot: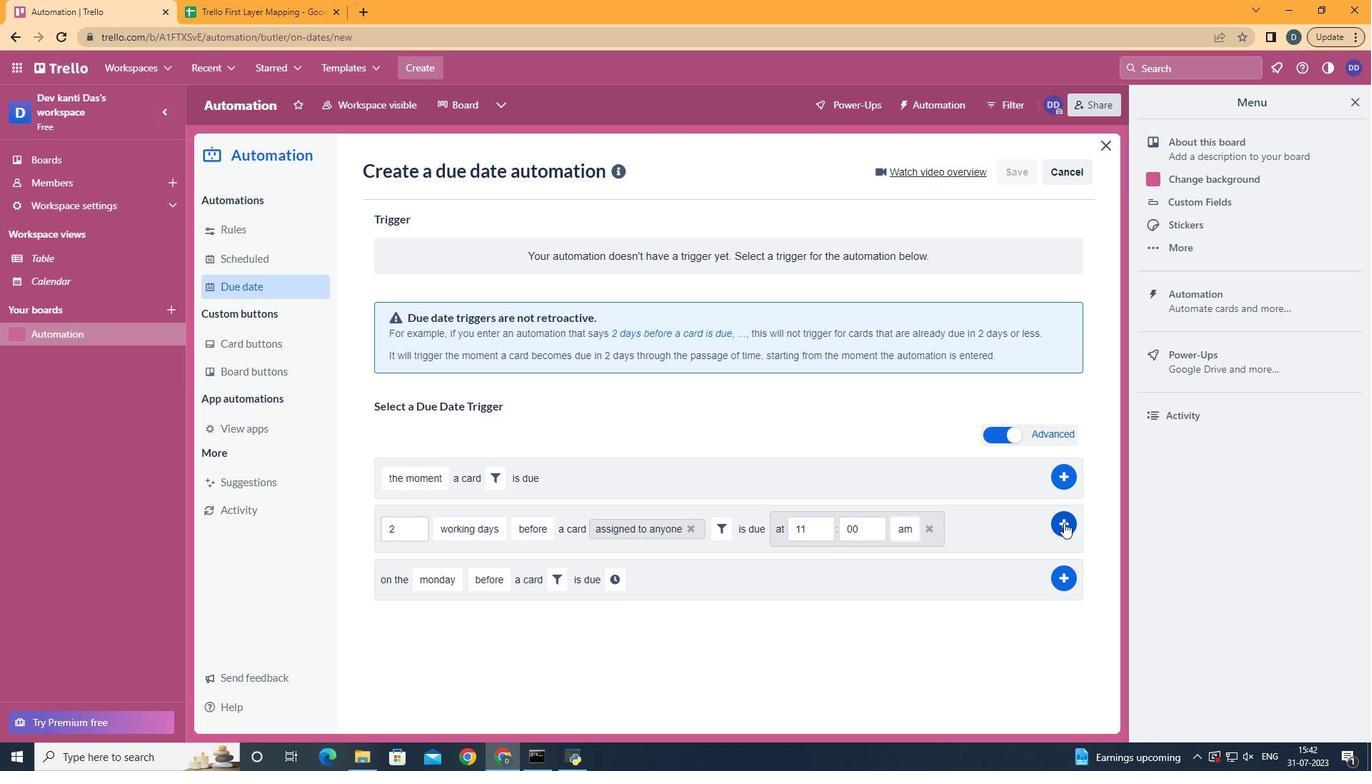 
Action: Mouse moved to (797, 345)
Screenshot: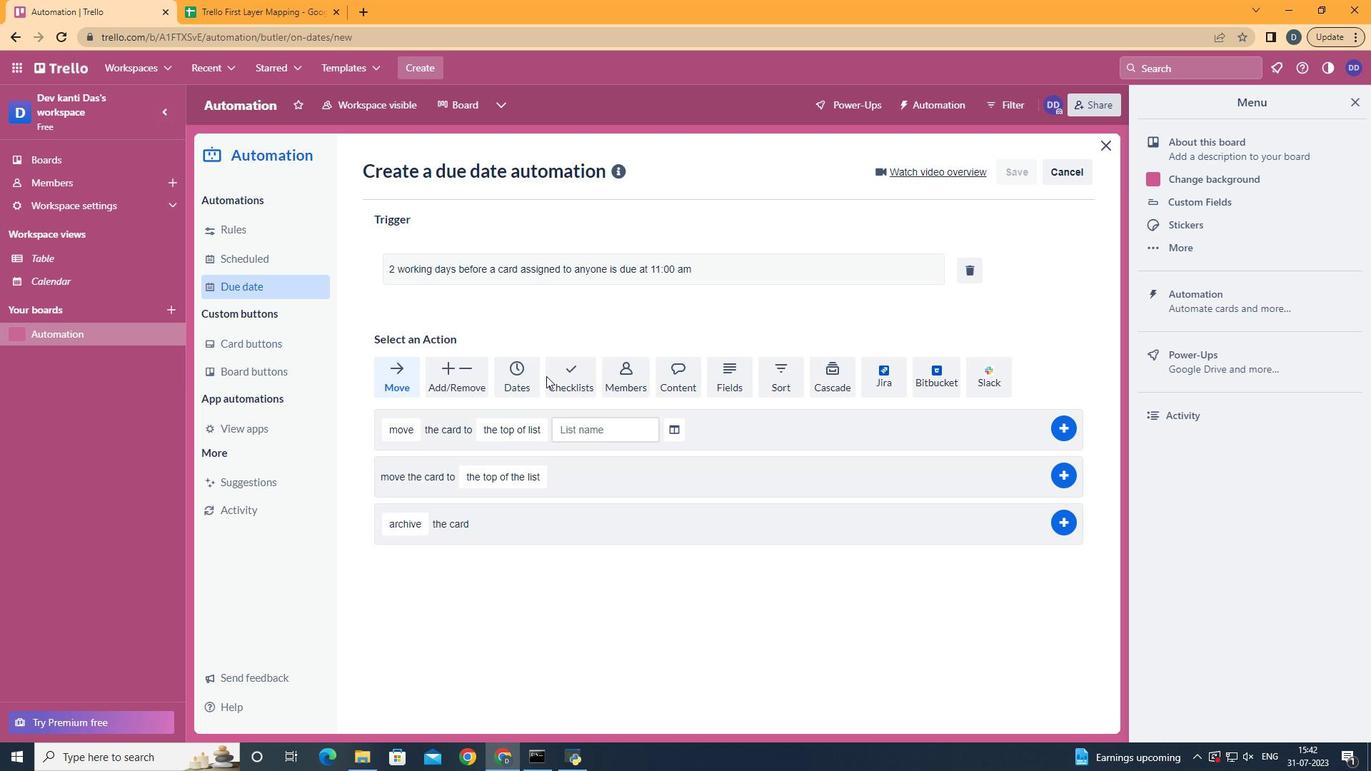 
